 Task: In the Company adobe.com, Log SMS with description: 'Followed up via SMS with a lead who attended our recent webinar.'; Add date: '2 August, 2023', attach the document: Proposal.doc; Add contact from the company's contact and save. Logged in from softage.10@softage.net
Action: Mouse moved to (84, 72)
Screenshot: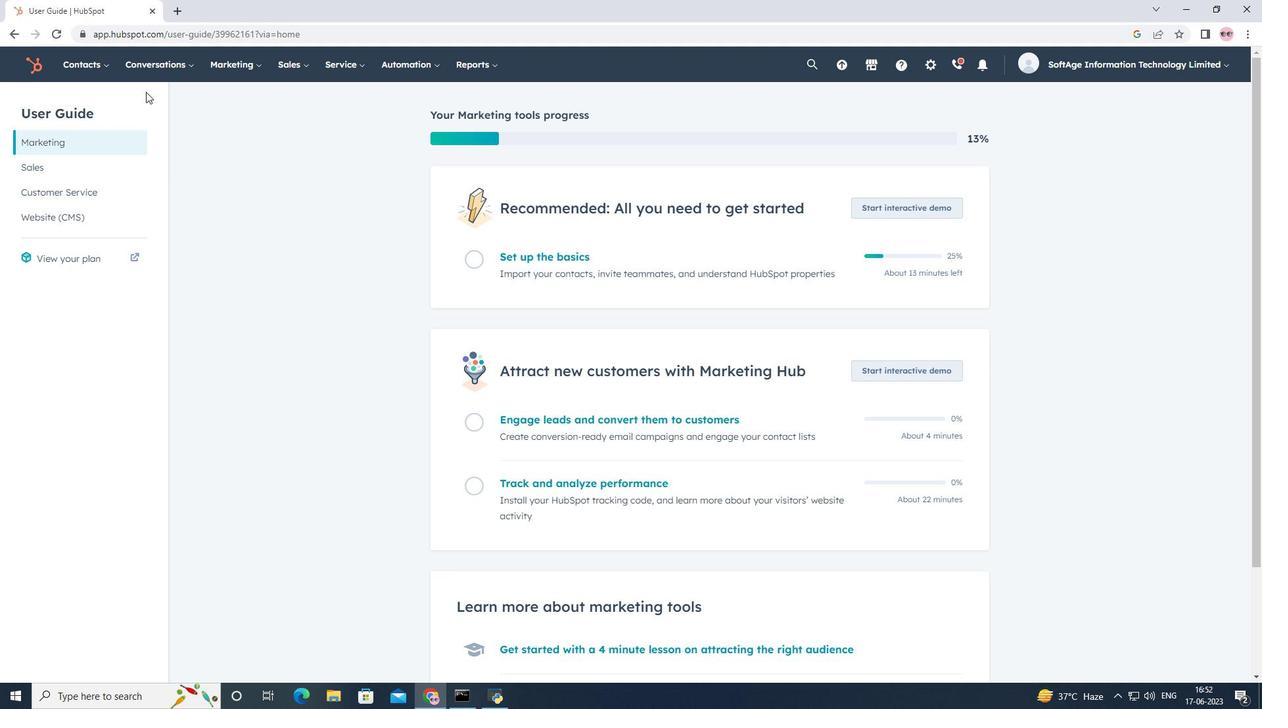 
Action: Mouse pressed left at (84, 72)
Screenshot: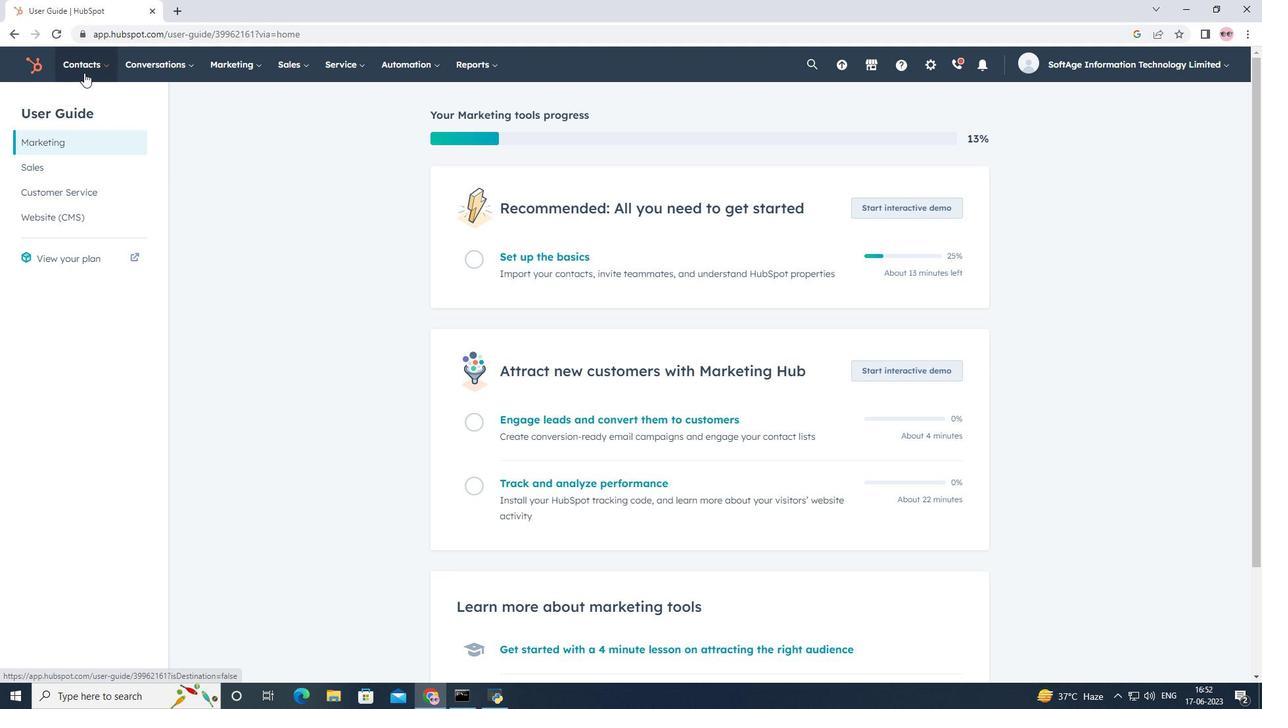 
Action: Mouse moved to (90, 121)
Screenshot: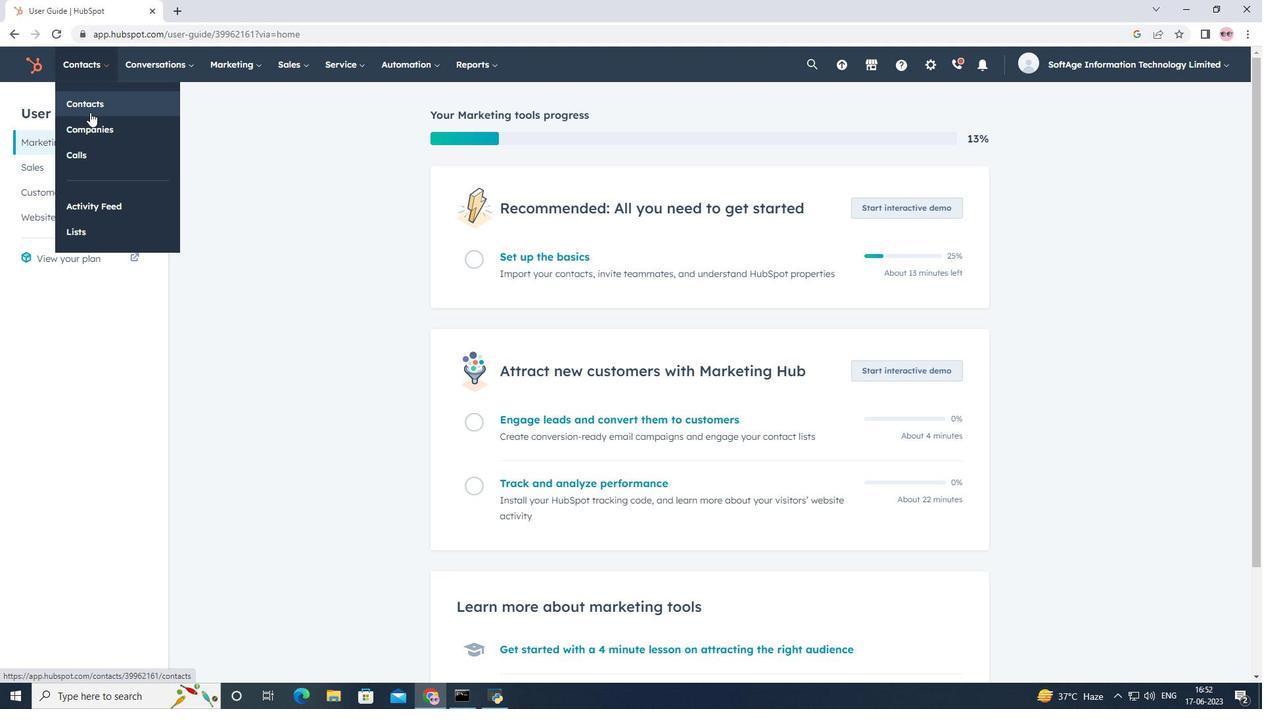 
Action: Mouse pressed left at (90, 121)
Screenshot: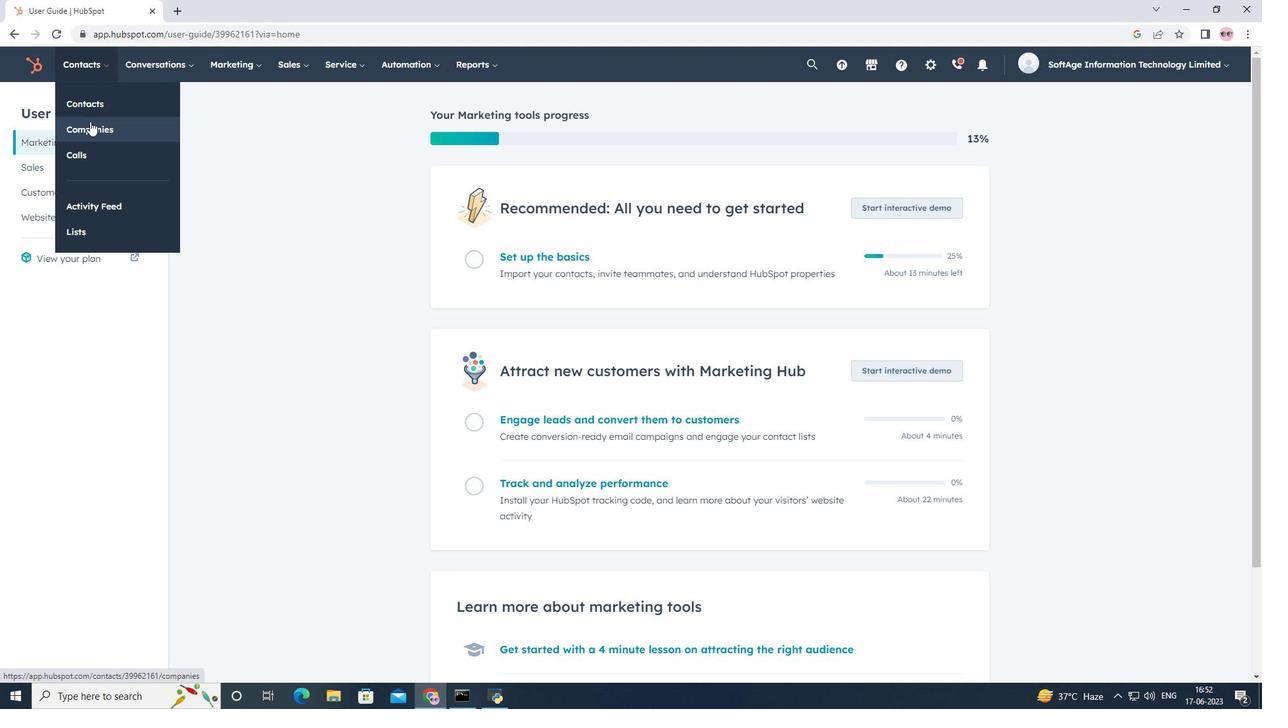 
Action: Mouse moved to (97, 216)
Screenshot: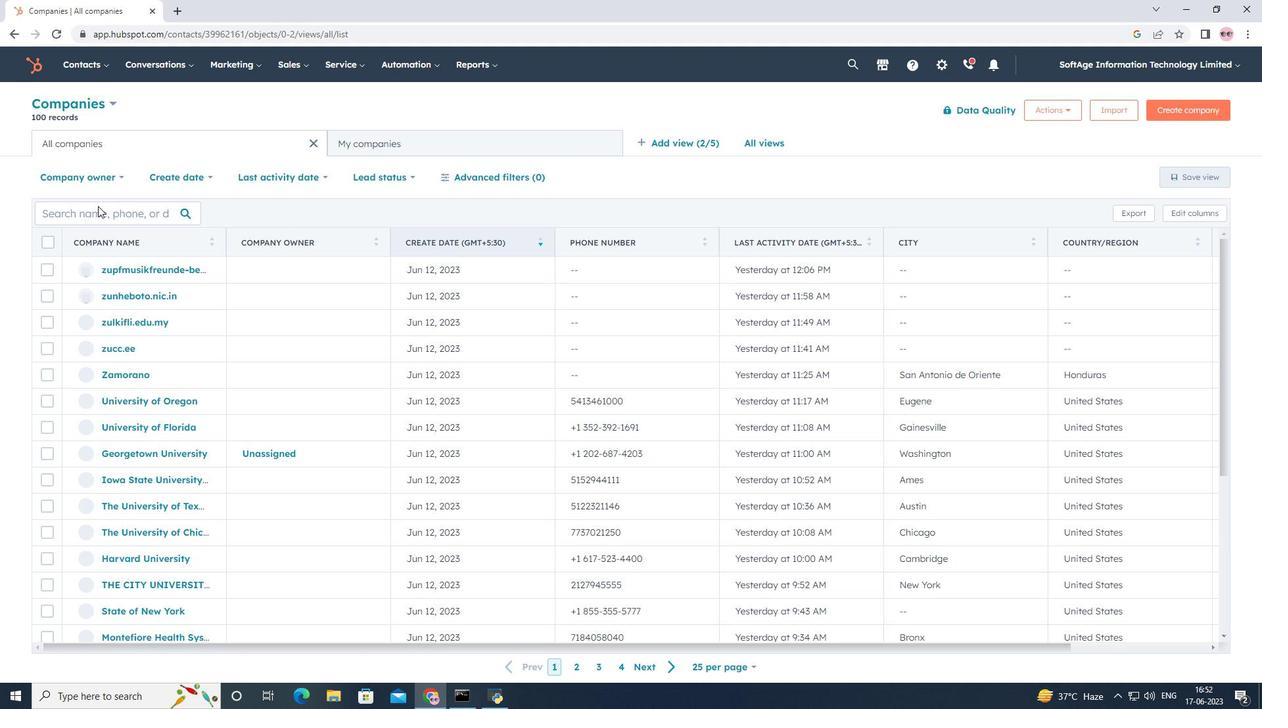 
Action: Mouse pressed left at (97, 216)
Screenshot: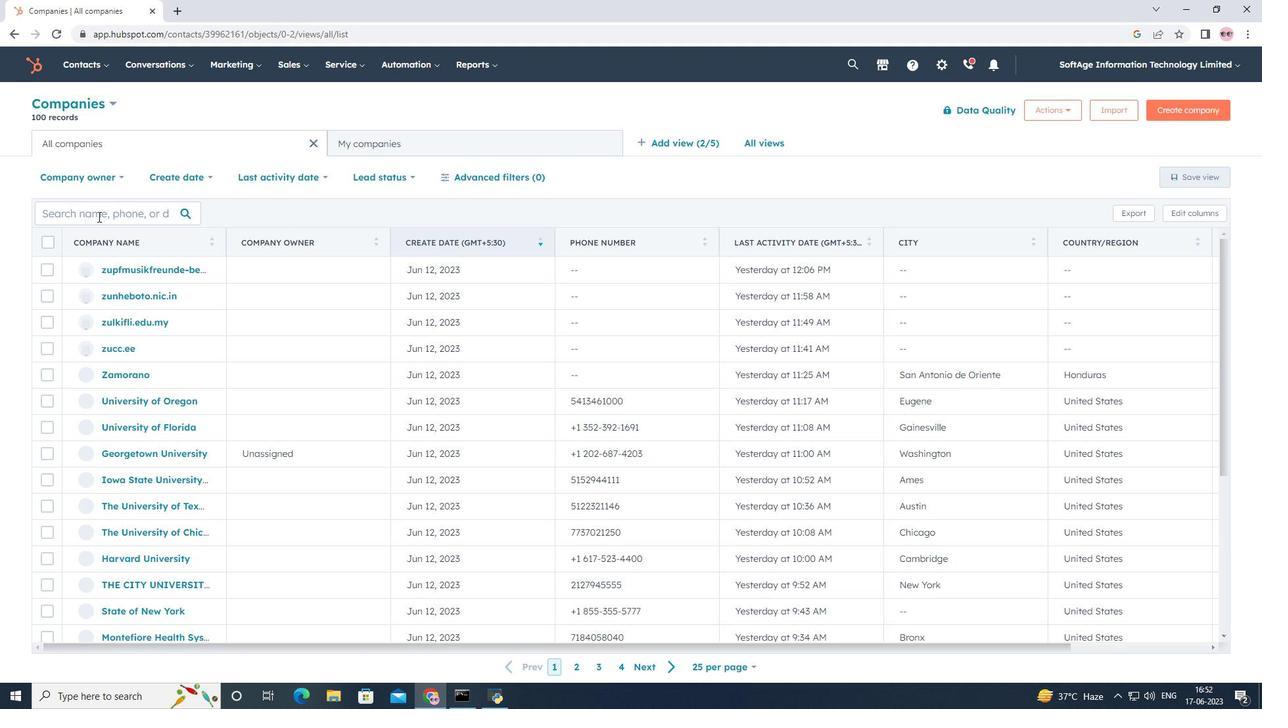
Action: Key pressed <Key.shift>A<Key.backspace>adobe.com
Screenshot: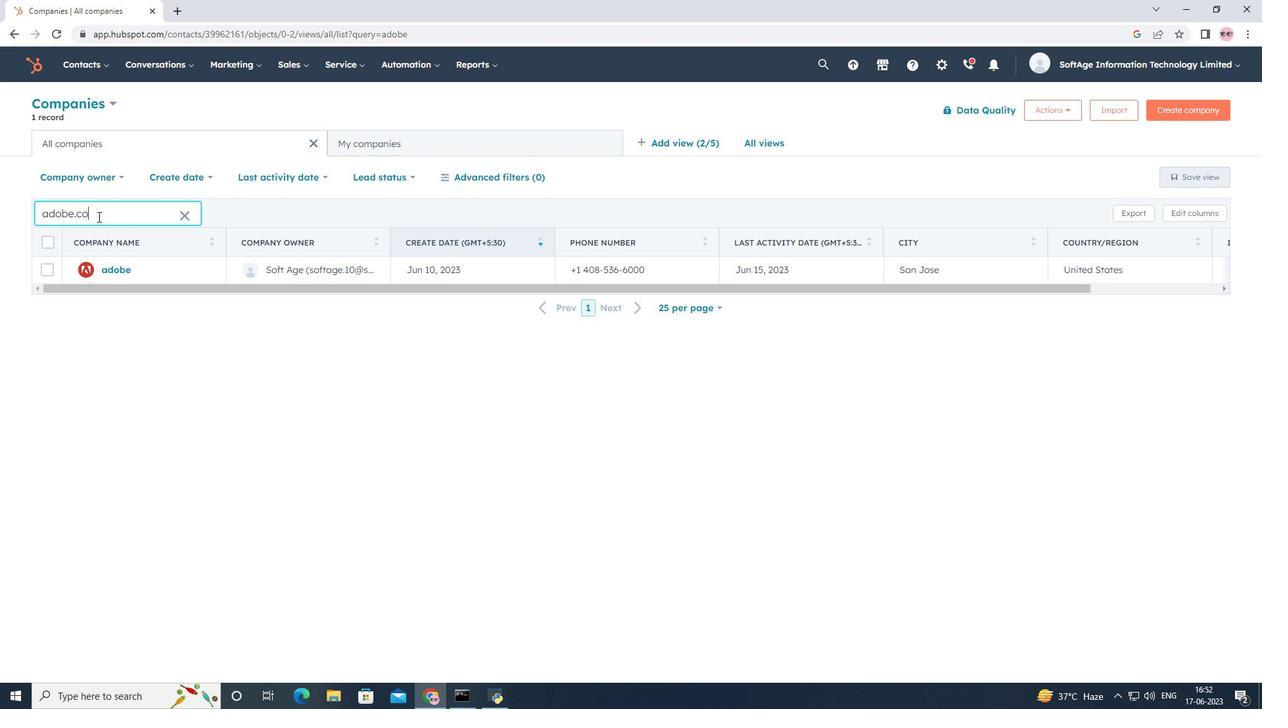 
Action: Mouse moved to (101, 275)
Screenshot: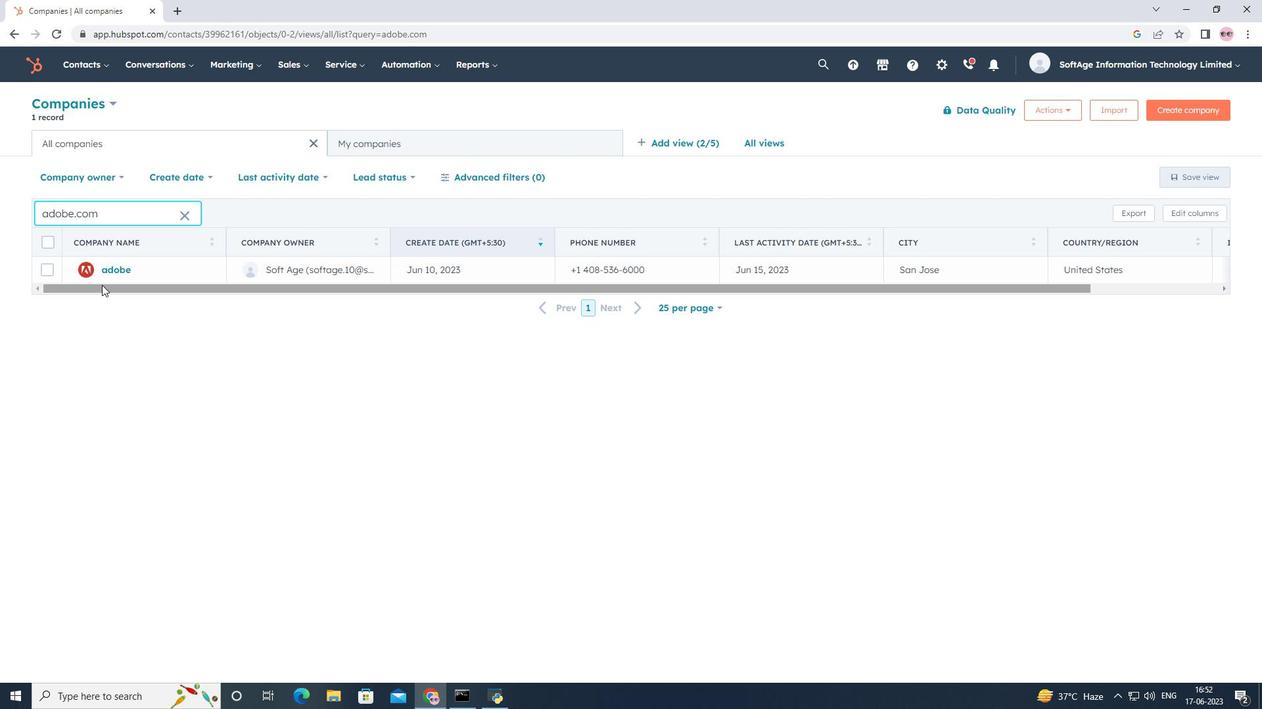 
Action: Mouse pressed left at (101, 275)
Screenshot: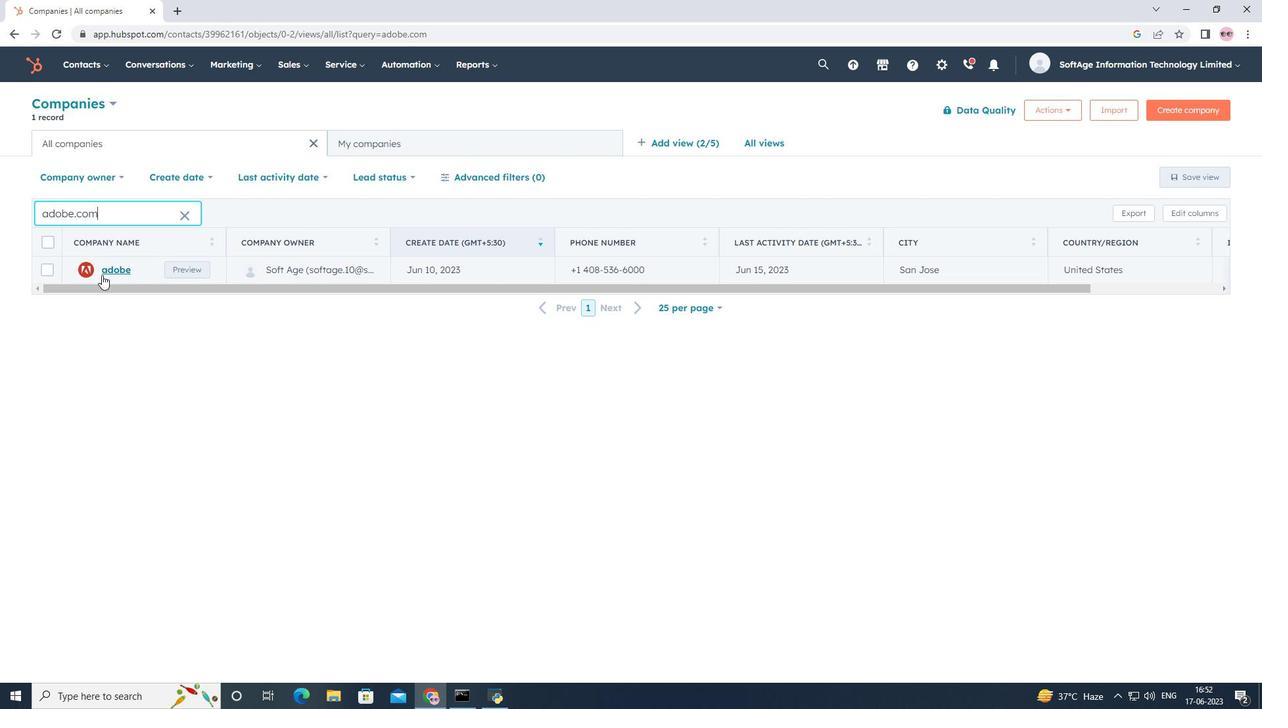 
Action: Mouse moved to (262, 220)
Screenshot: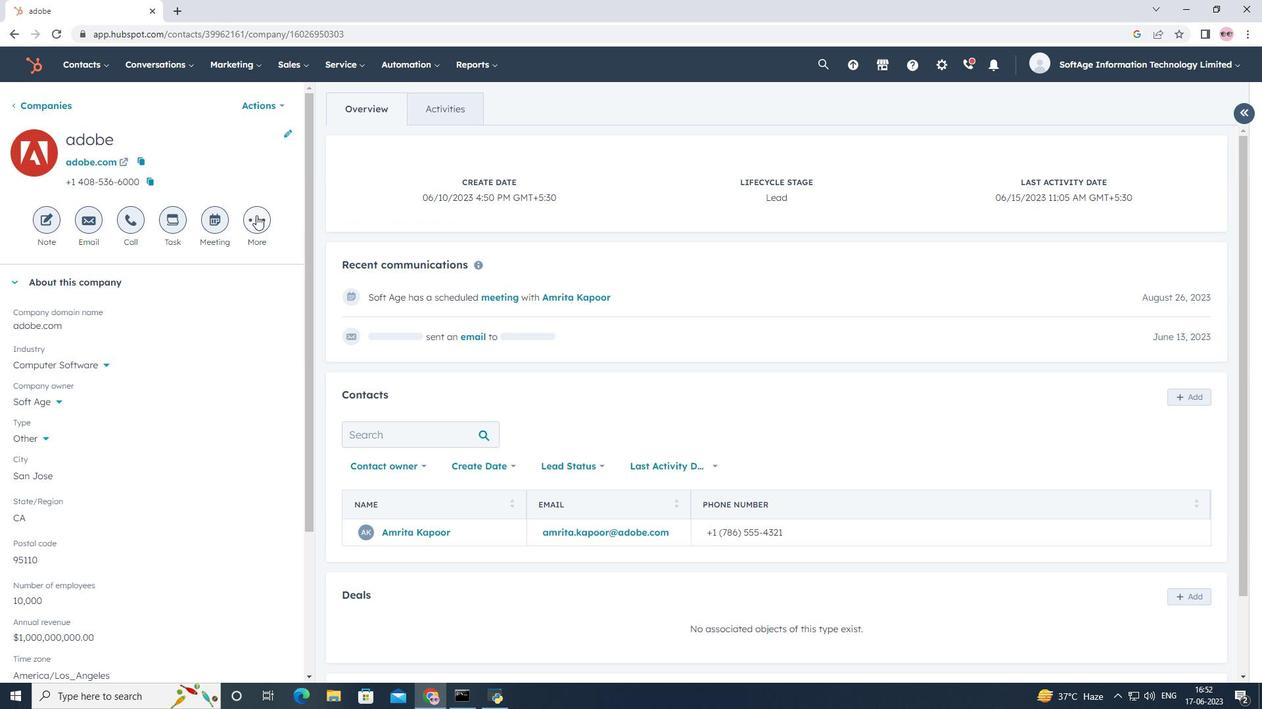 
Action: Mouse pressed left at (262, 220)
Screenshot: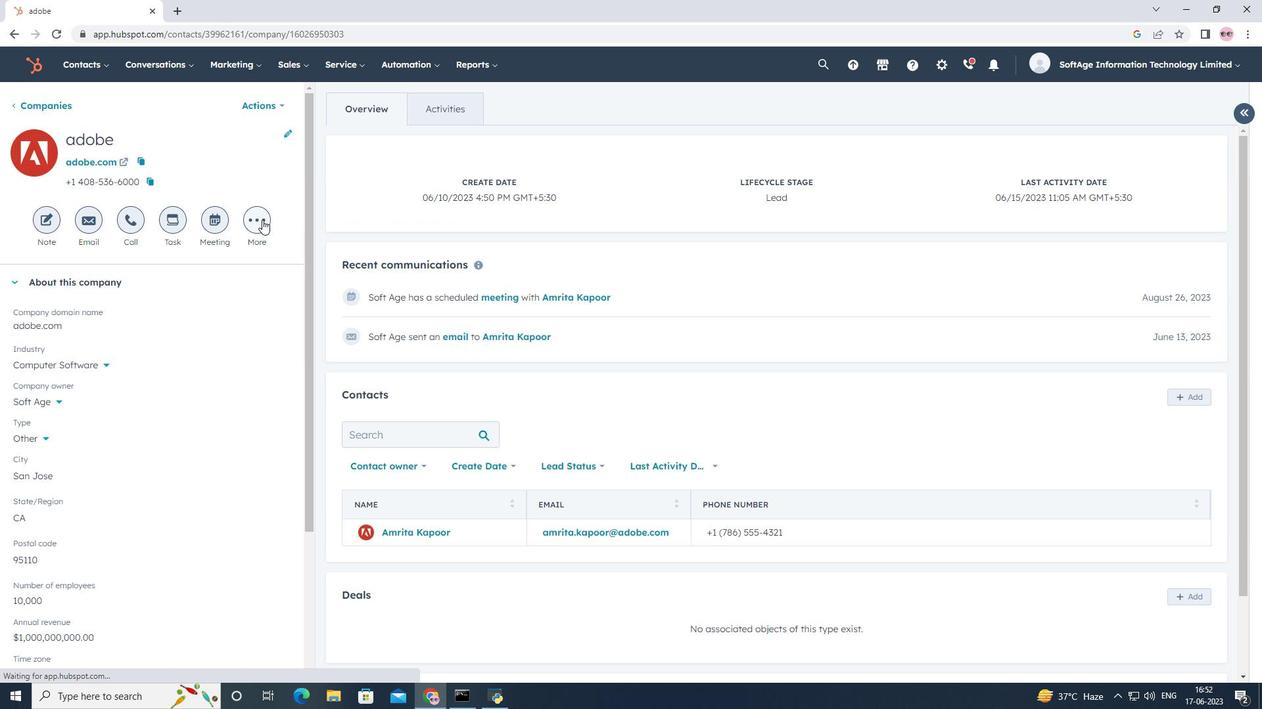 
Action: Mouse moved to (257, 251)
Screenshot: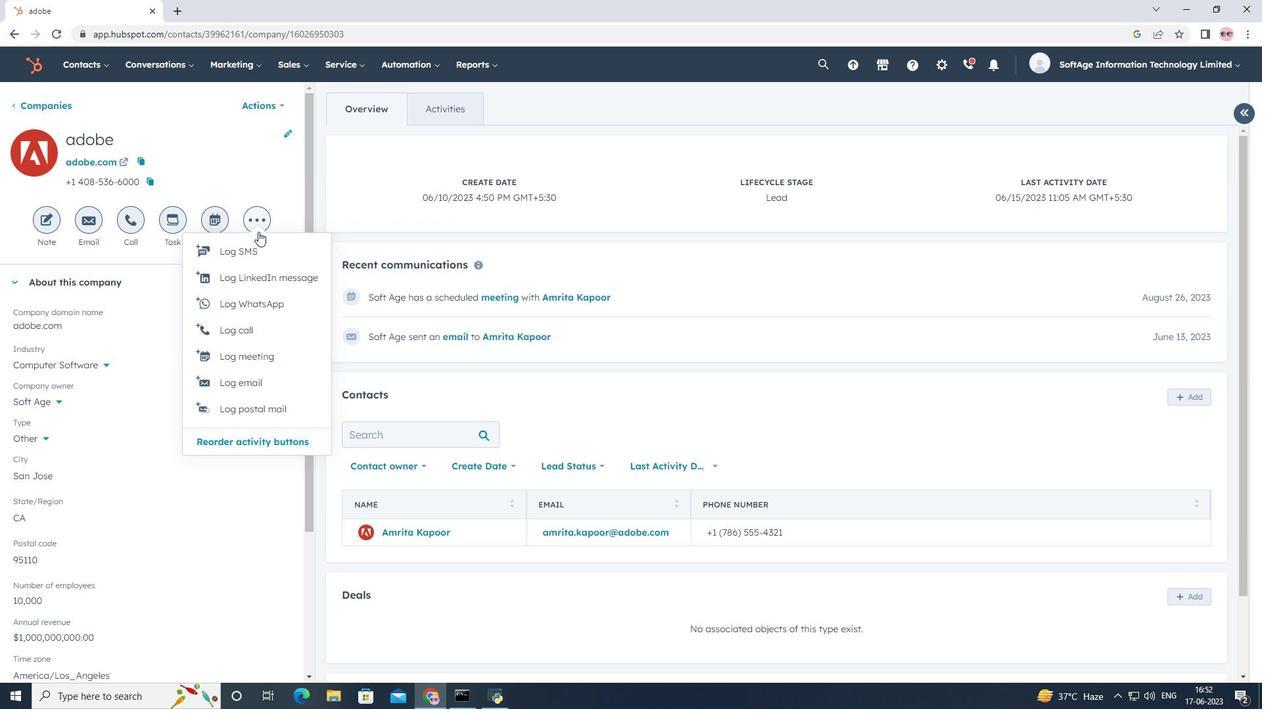 
Action: Mouse pressed left at (257, 251)
Screenshot: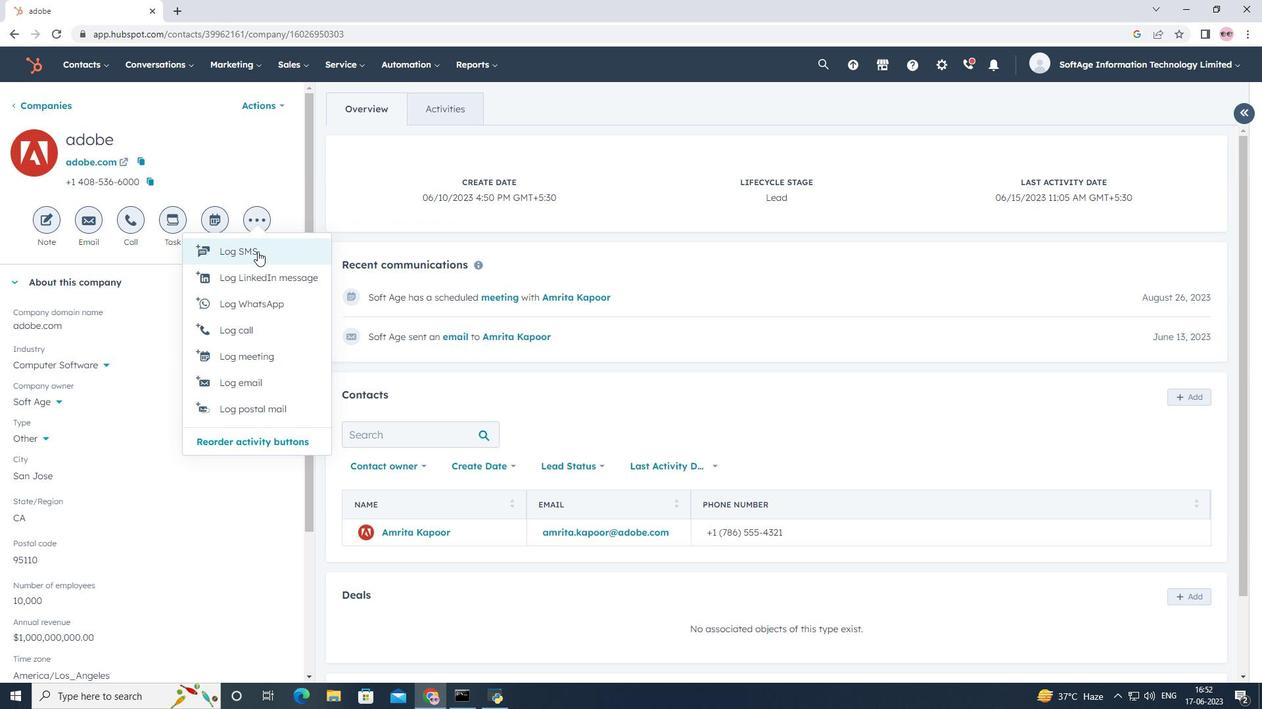 
Action: Mouse moved to (786, 501)
Screenshot: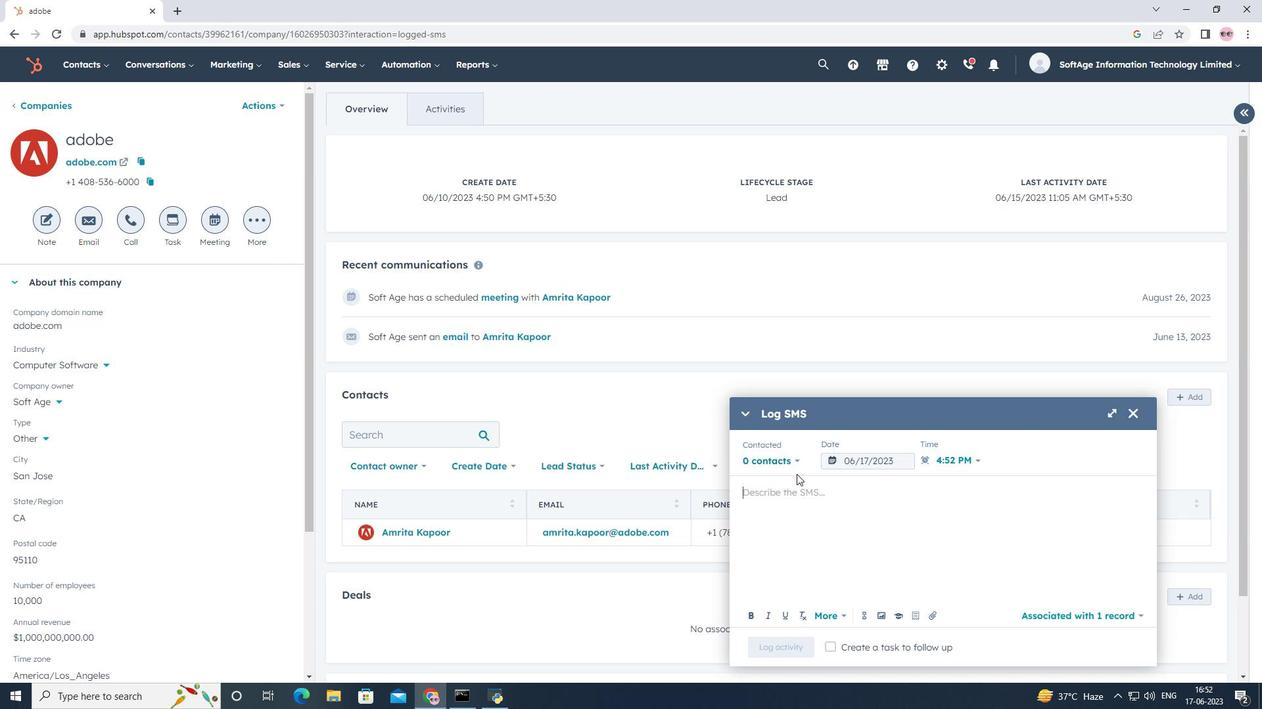 
Action: Mouse pressed left at (786, 501)
Screenshot: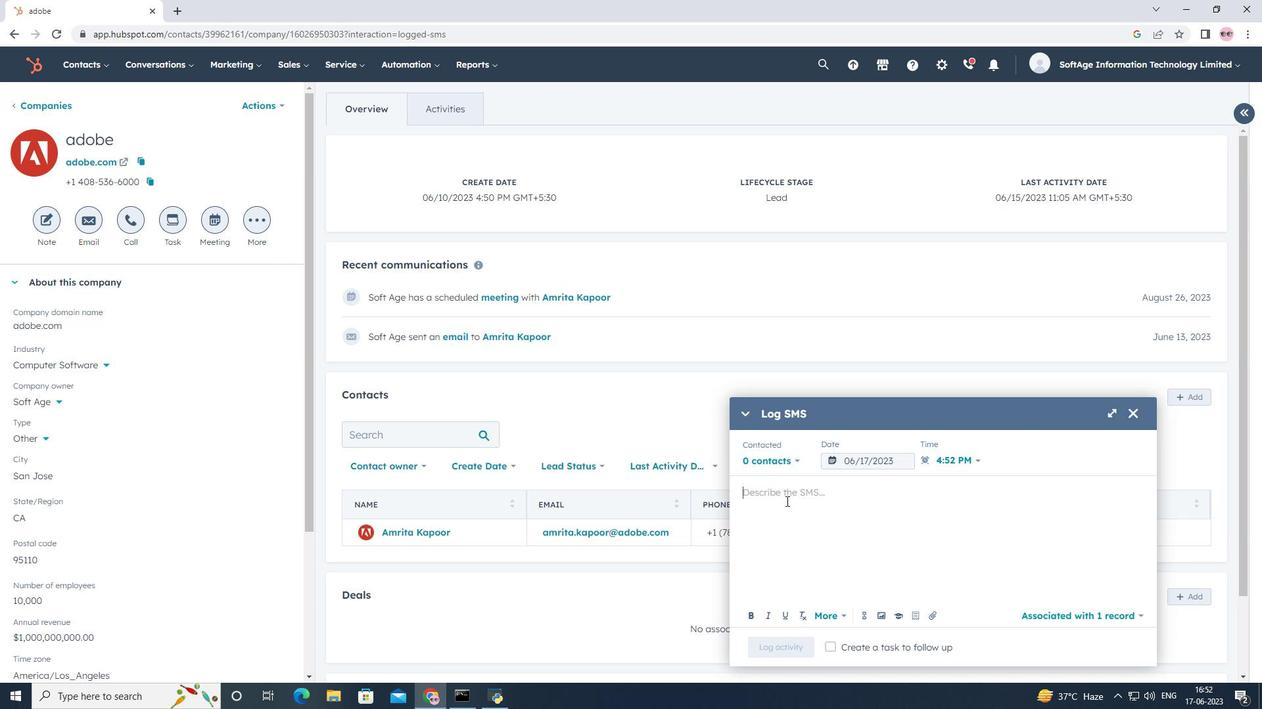 
Action: Key pressed <Key.shift><Key.shift><Key.shift><Key.shift><Key.shift><Key.shift><Key.shift><Key.shift><Key.shift><Key.shift><Key.shift><Key.shift><Key.shift><Key.shift><Key.shift><Key.shift><Key.shift>Fp<Key.backspace>ollowed<Key.space>up<Key.space>via<Key.space><Key.shift>Sm<Key.backspace><Key.shift><Key.shift><Key.shift><Key.shift><Key.shift><Key.shift><Key.shift><Key.shift>MS<Key.space>wth<Key.backspace><Key.backspace><Key.backspace>with<Key.space>a<Key.space>lead<Key.space>who<Key.space>attended<Key.space>our<Key.space>recent<Key.space>webinar.
Screenshot: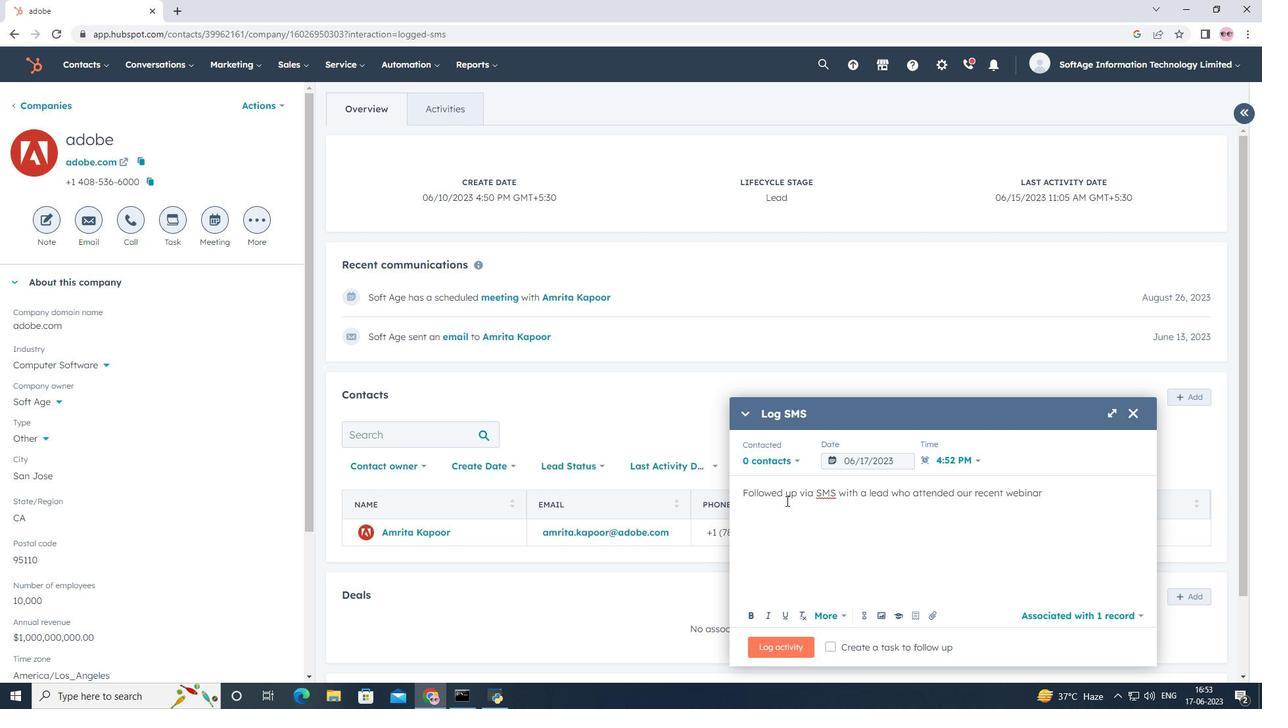 
Action: Mouse moved to (886, 459)
Screenshot: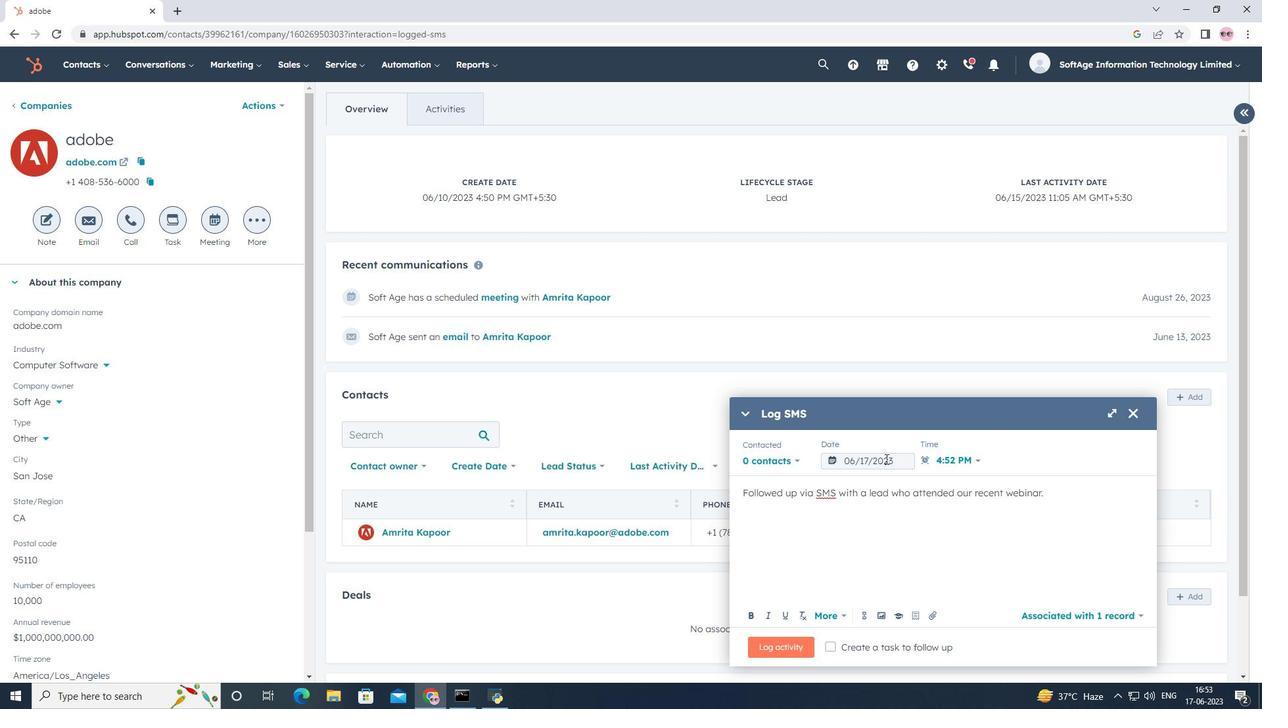 
Action: Mouse pressed left at (886, 459)
Screenshot: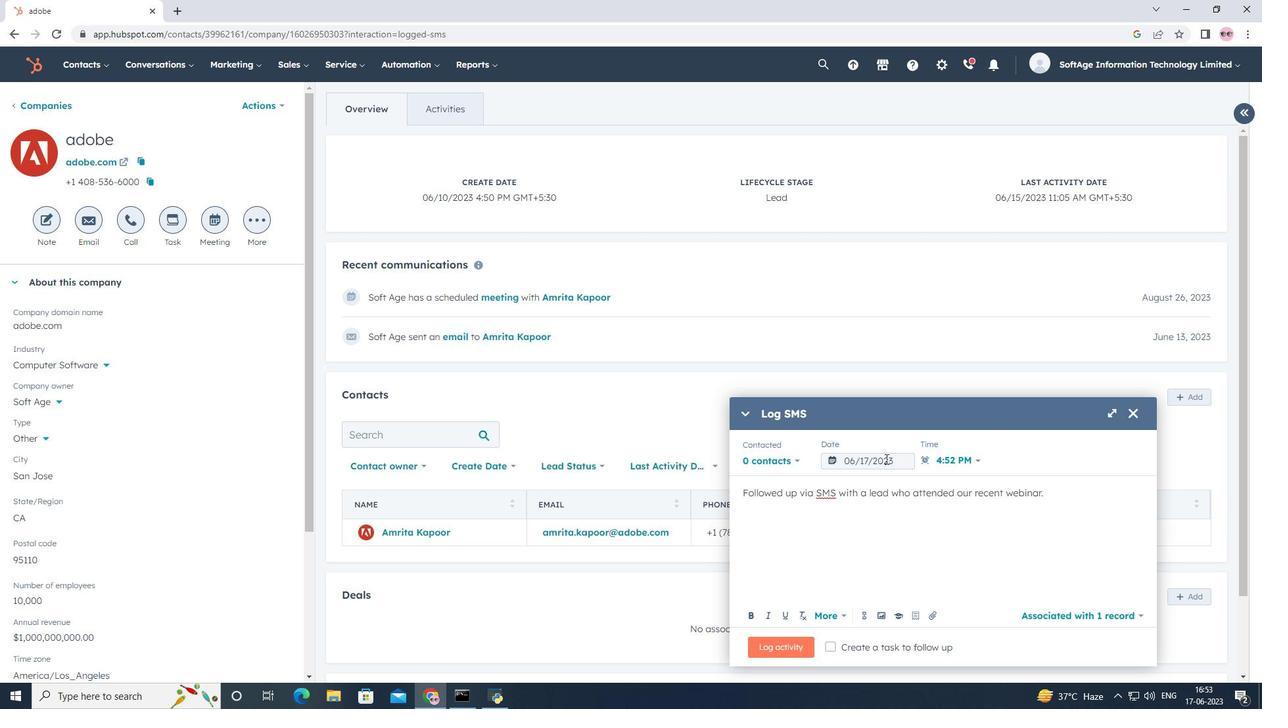
Action: Mouse moved to (989, 251)
Screenshot: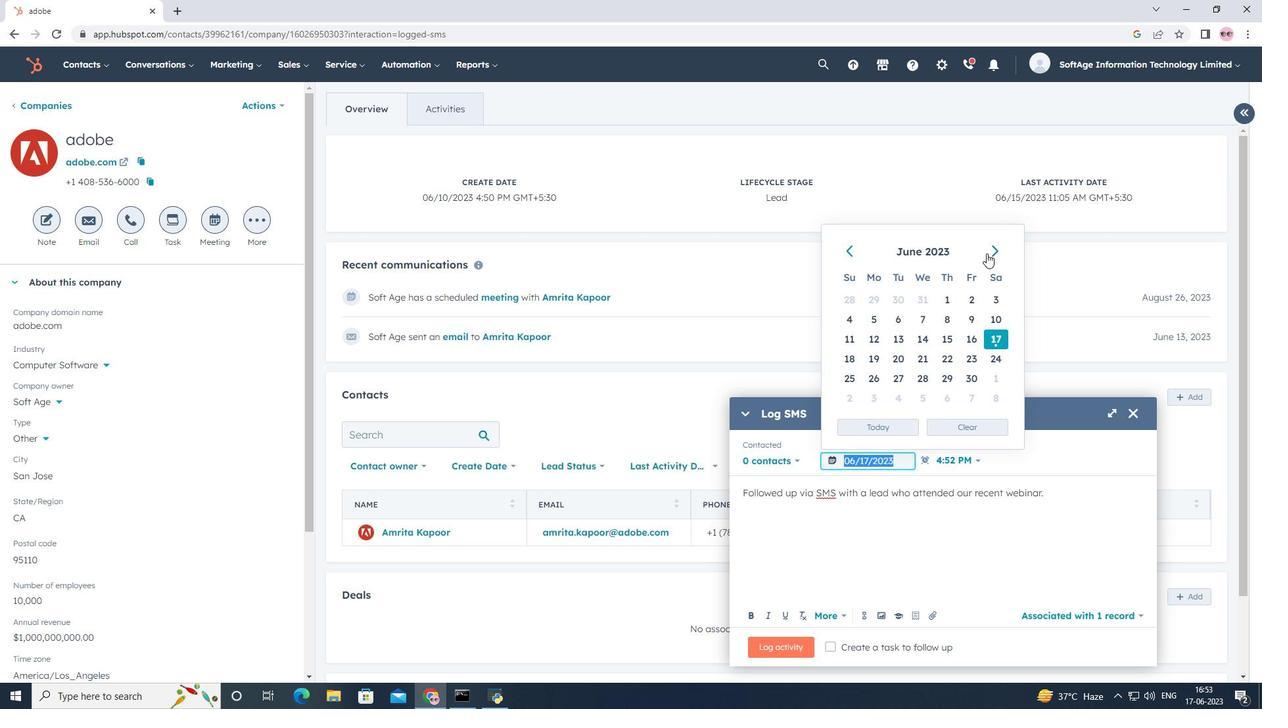 
Action: Mouse pressed left at (989, 251)
Screenshot: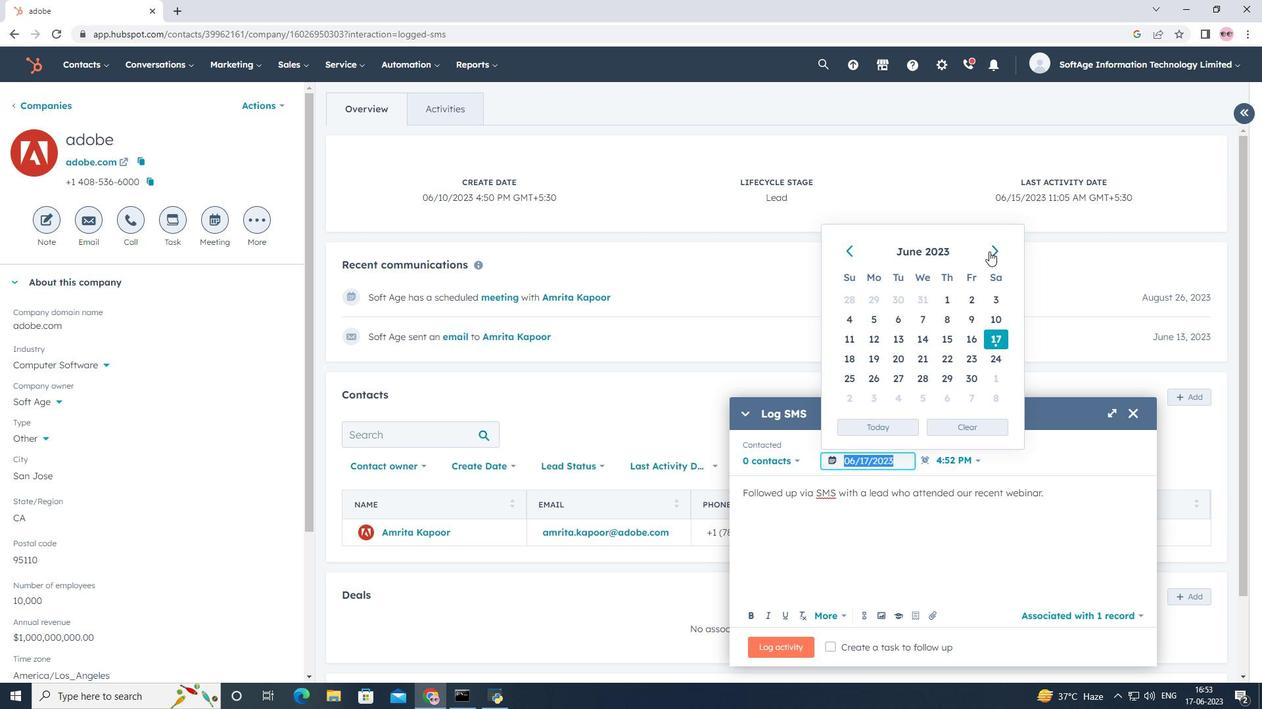 
Action: Mouse pressed left at (989, 251)
Screenshot: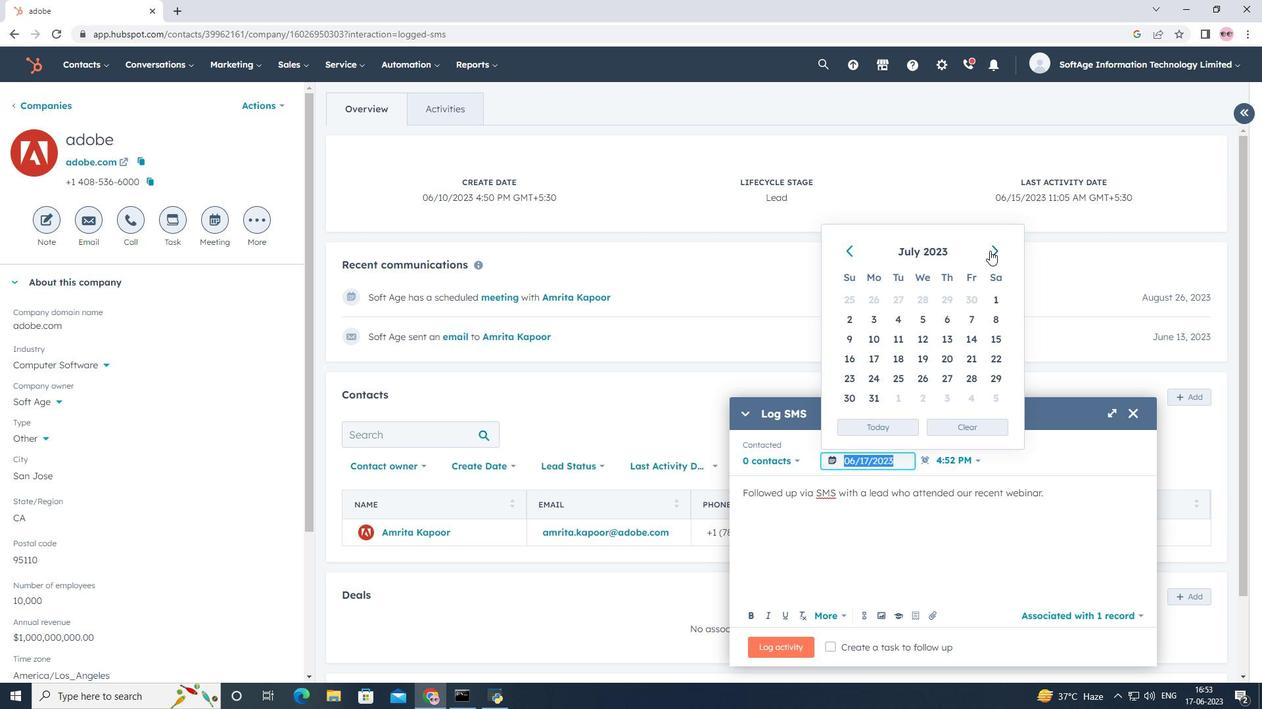 
Action: Mouse moved to (917, 297)
Screenshot: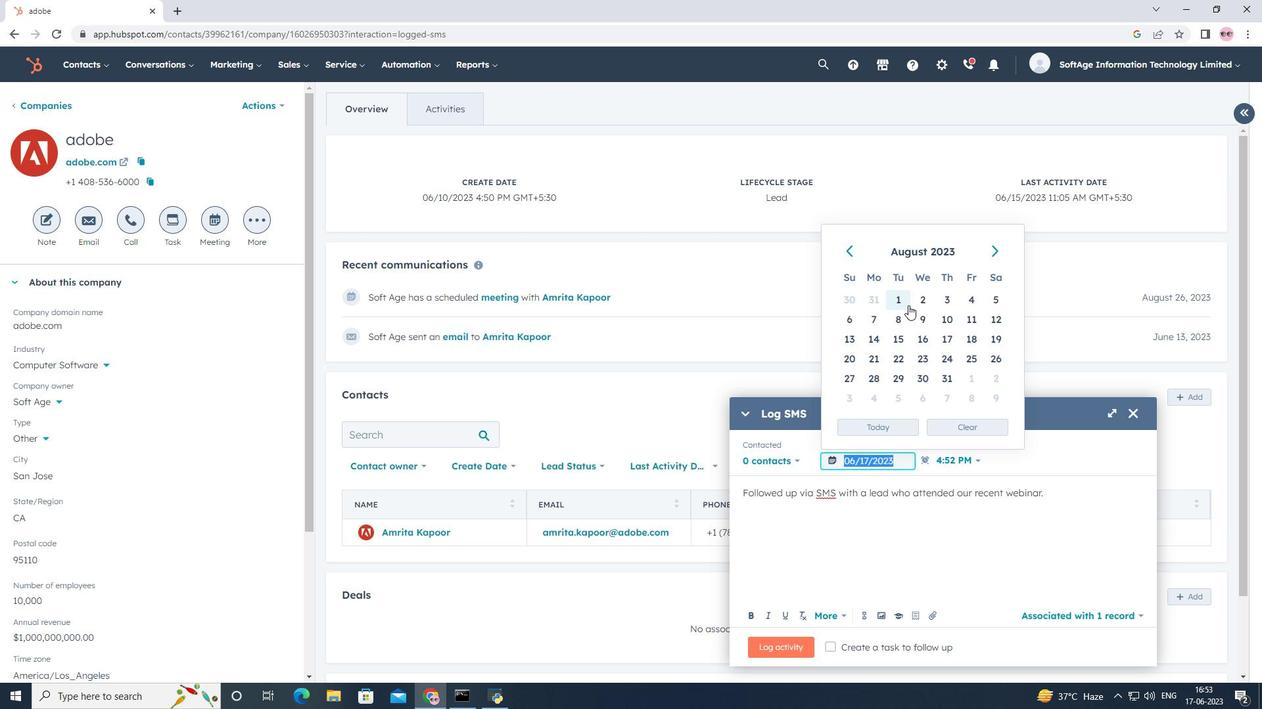 
Action: Mouse pressed left at (917, 297)
Screenshot: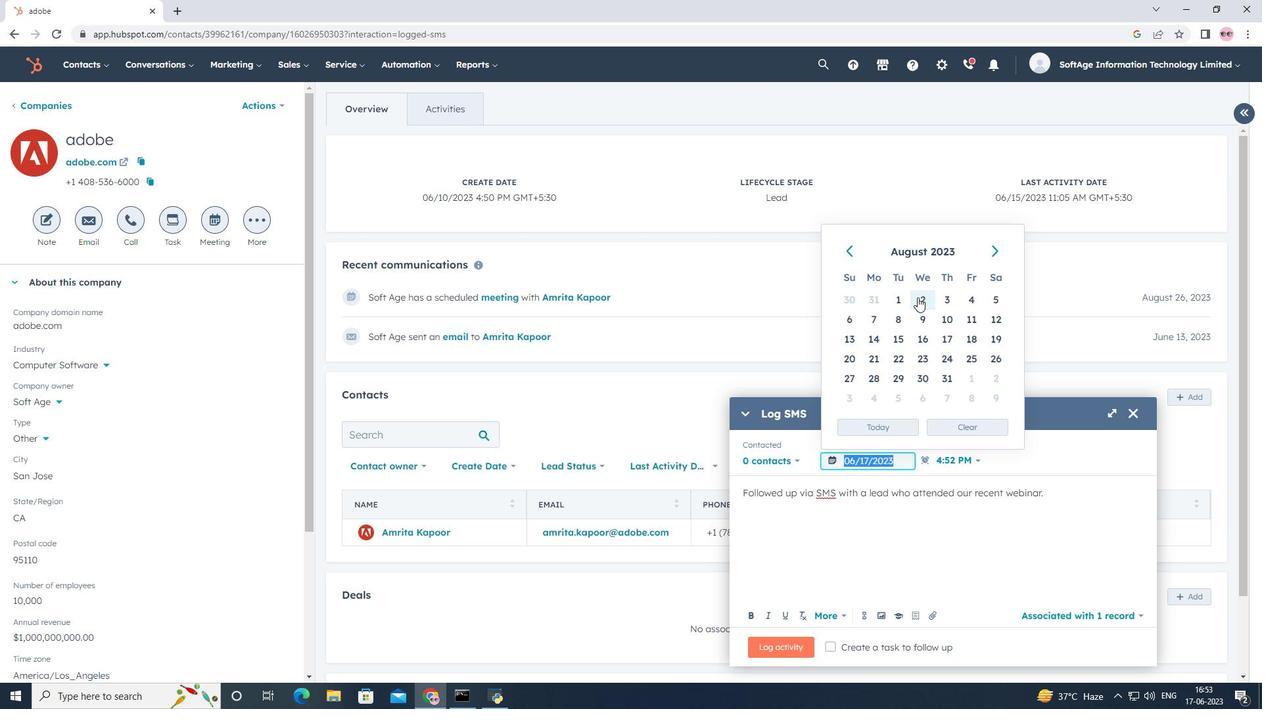 
Action: Mouse moved to (933, 616)
Screenshot: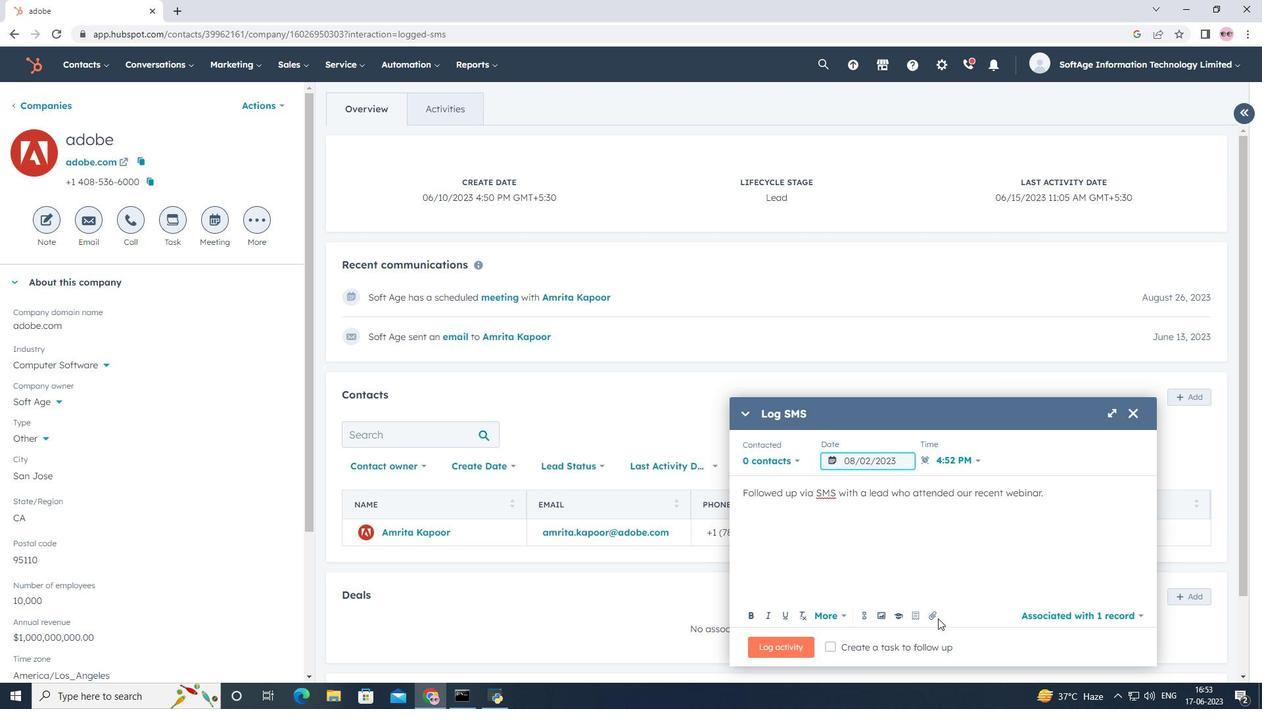 
Action: Mouse pressed left at (933, 616)
Screenshot: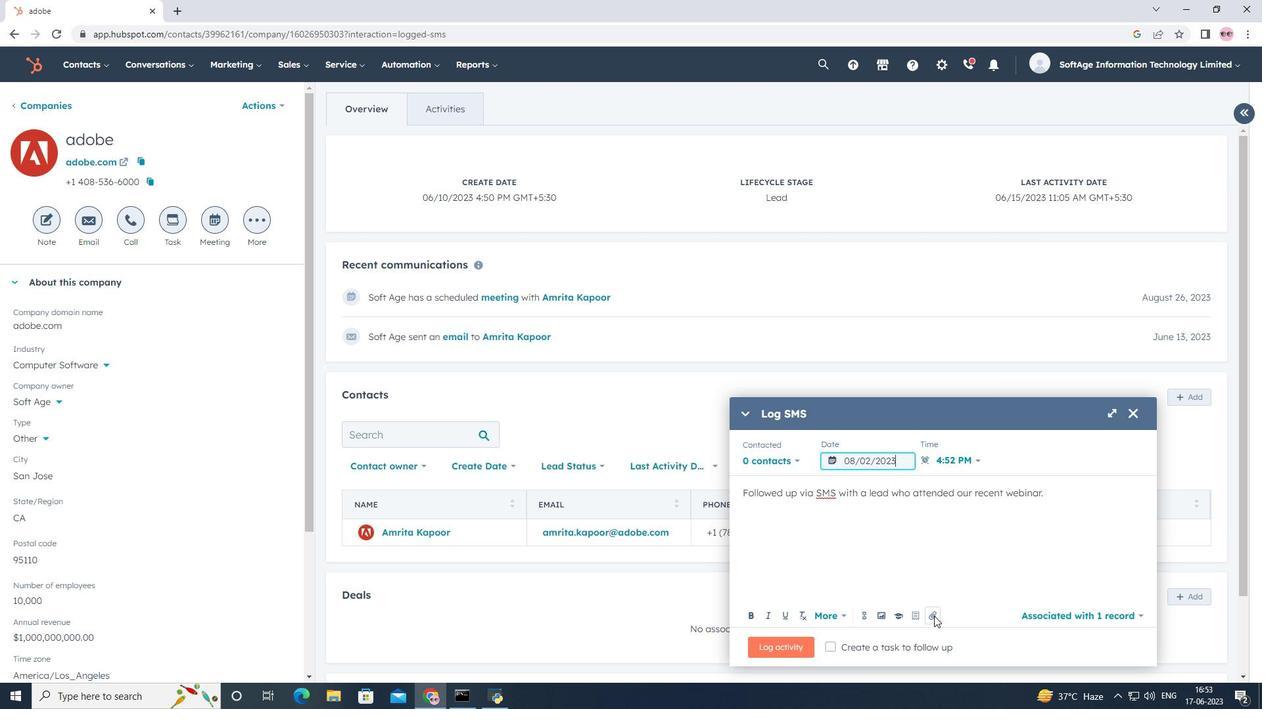 
Action: Mouse moved to (911, 573)
Screenshot: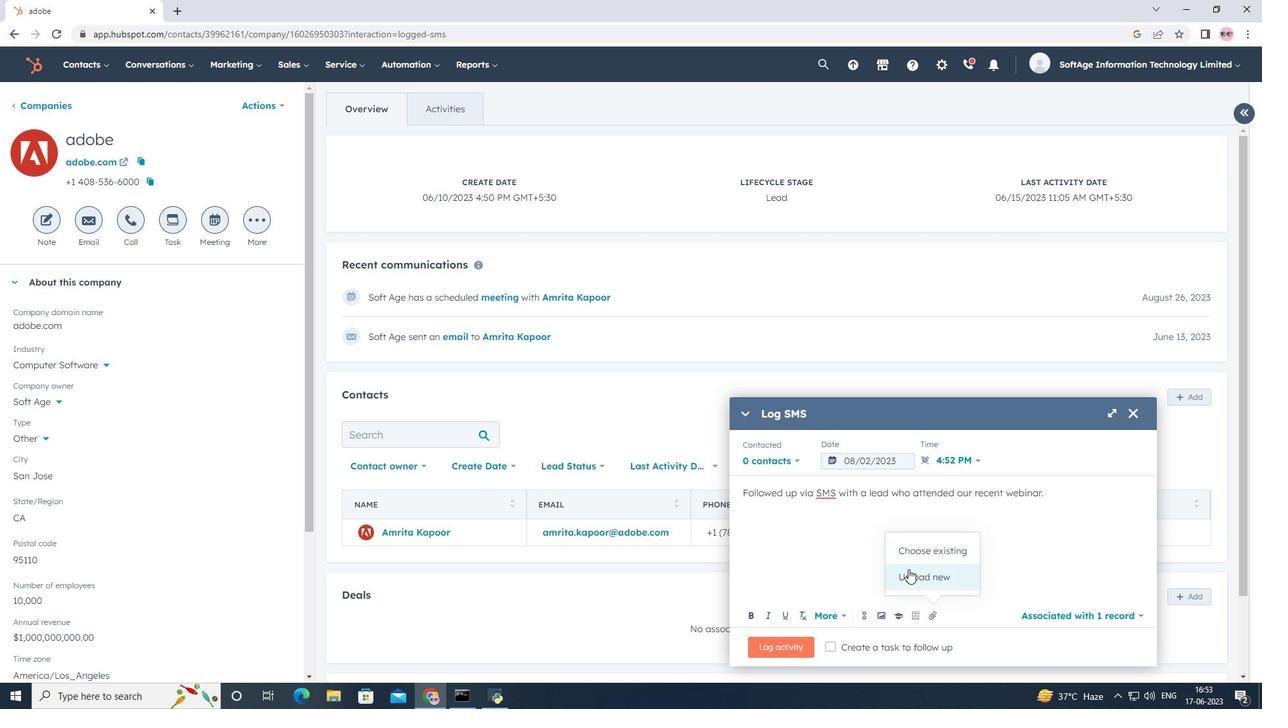 
Action: Mouse pressed left at (911, 573)
Screenshot: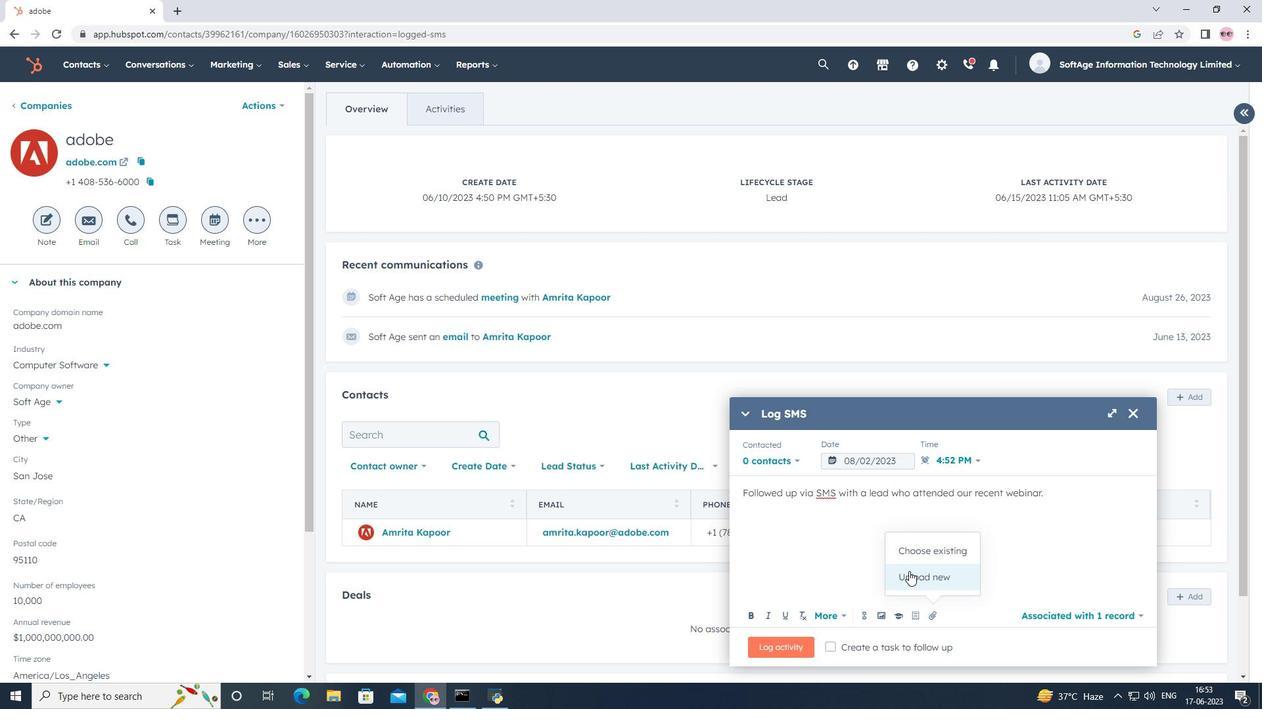 
Action: Mouse moved to (159, 111)
Screenshot: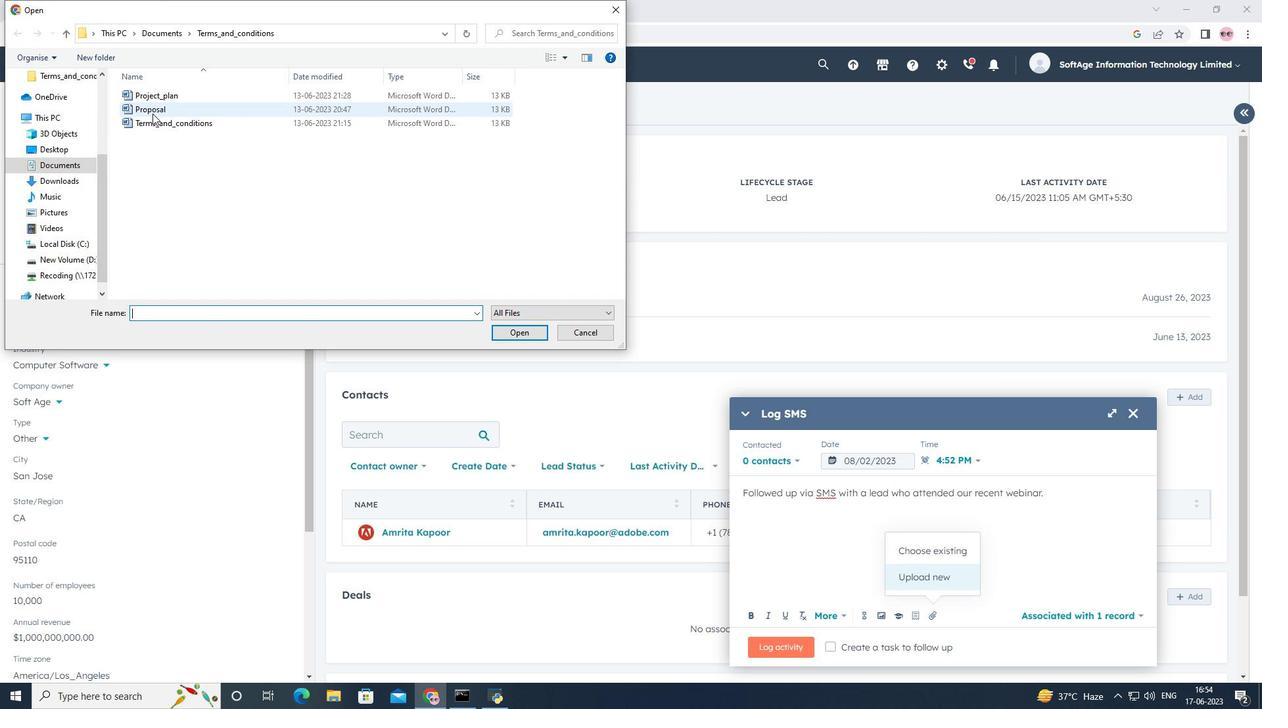 
Action: Mouse pressed left at (159, 111)
Screenshot: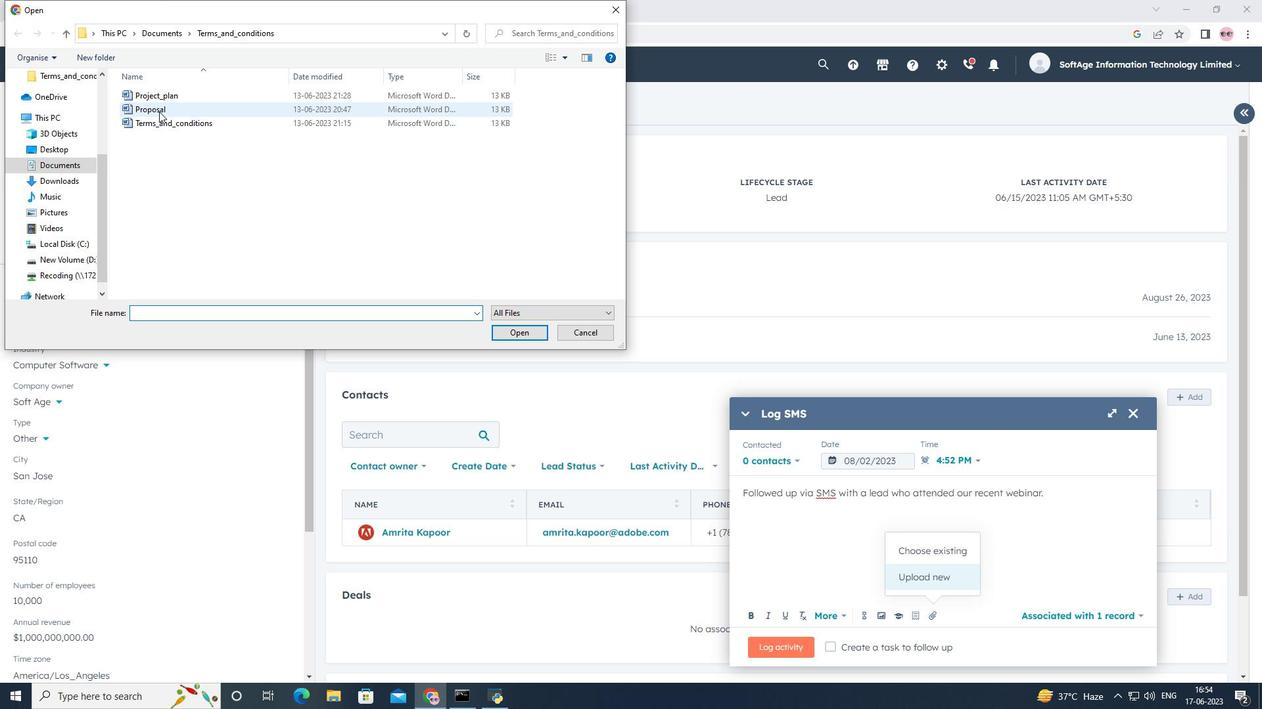 
Action: Mouse moved to (522, 335)
Screenshot: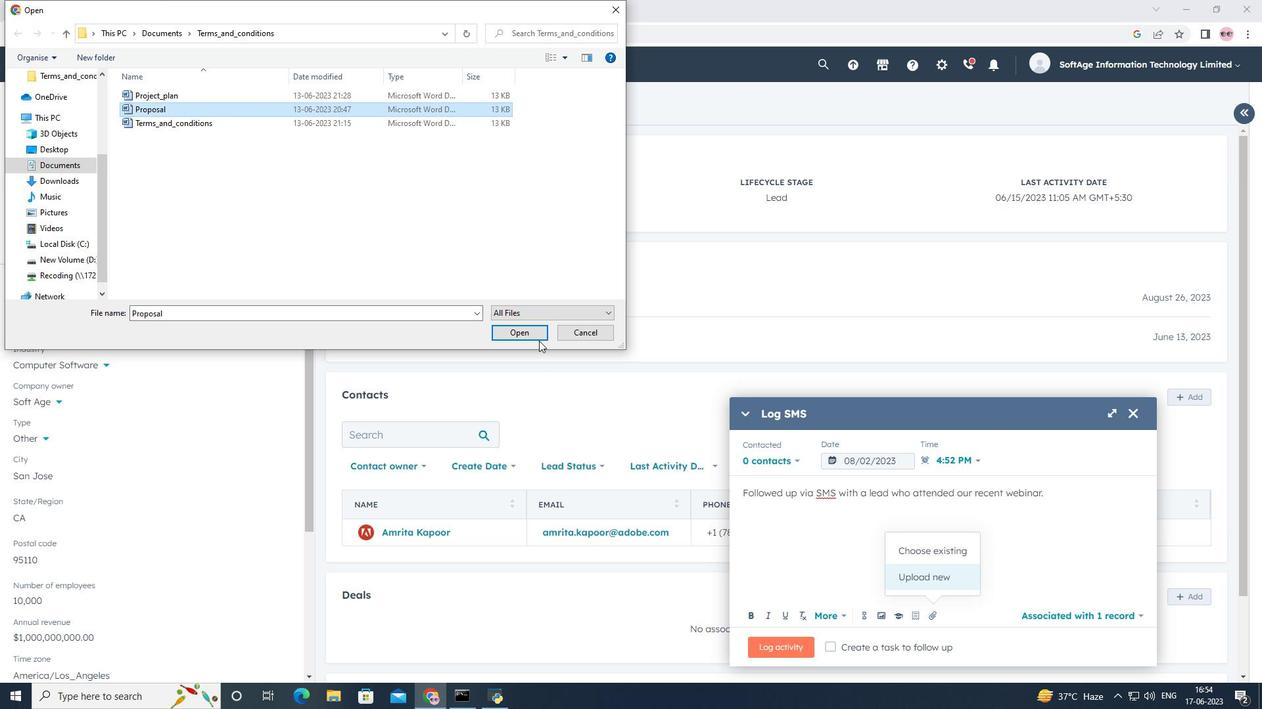 
Action: Mouse pressed left at (522, 335)
Screenshot: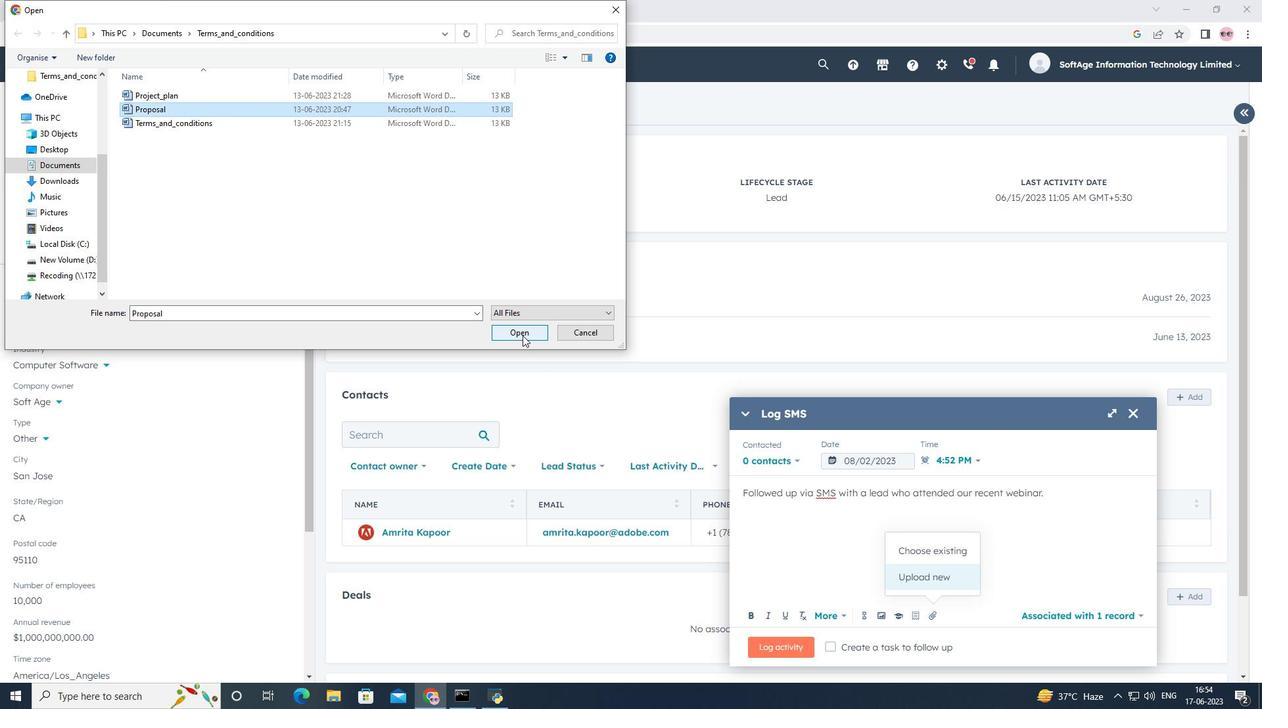 
Action: Mouse moved to (793, 460)
Screenshot: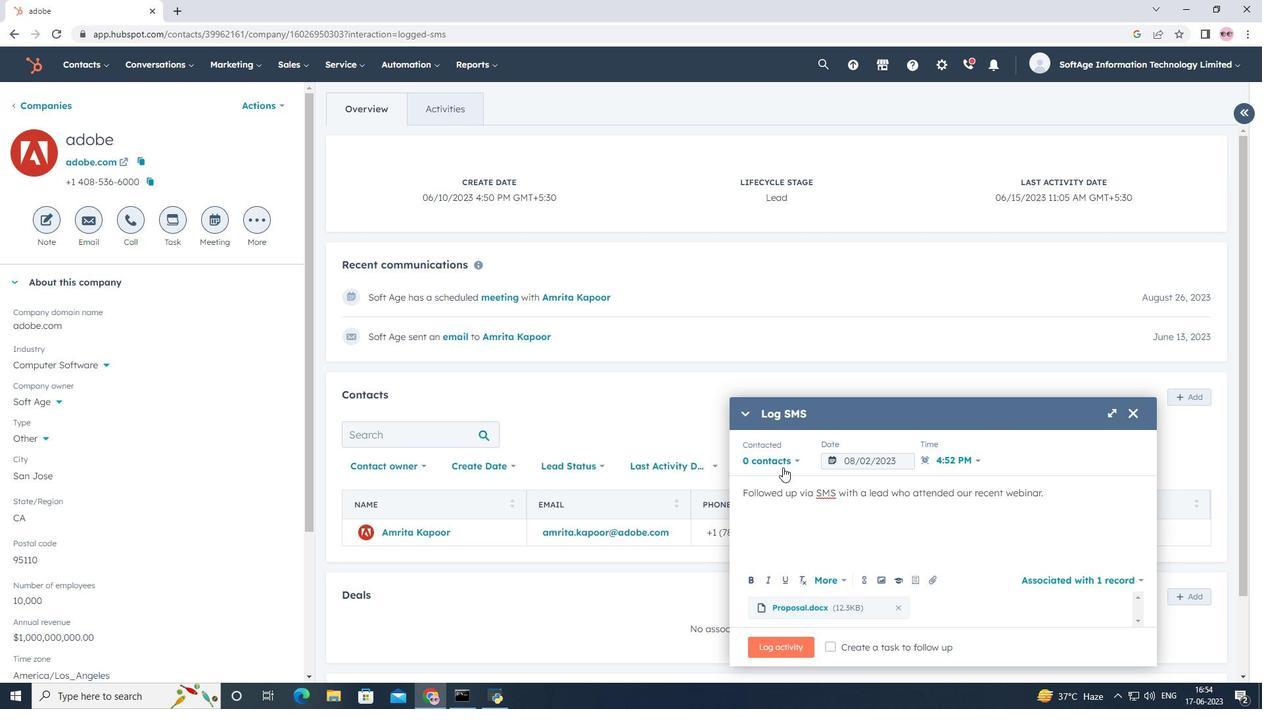 
Action: Mouse pressed left at (793, 460)
Screenshot: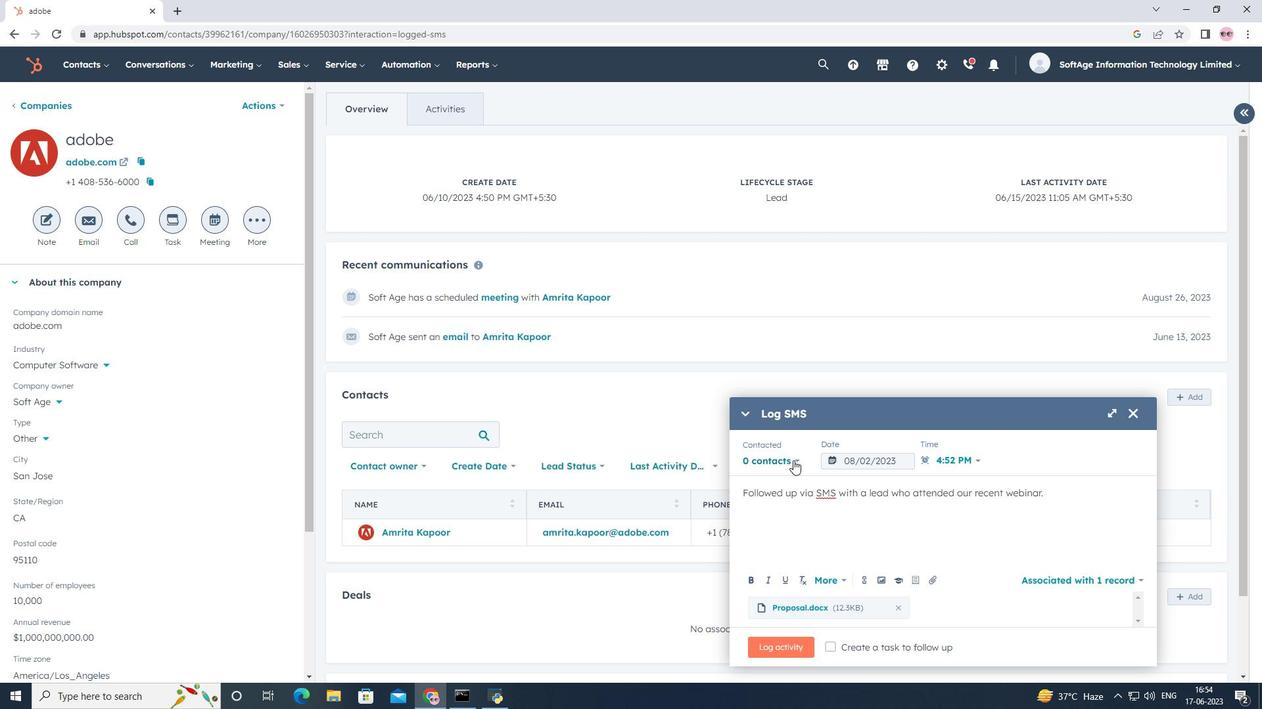 
Action: Mouse moved to (753, 532)
Screenshot: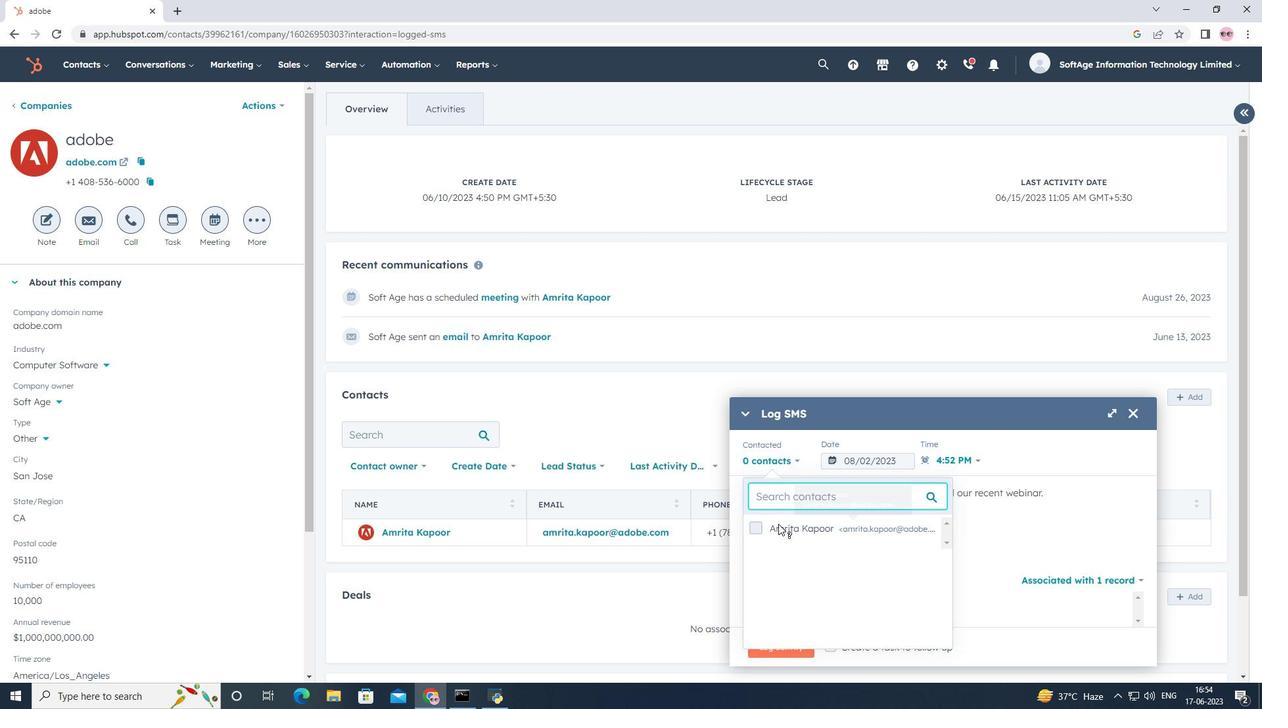 
Action: Mouse pressed left at (753, 532)
Screenshot: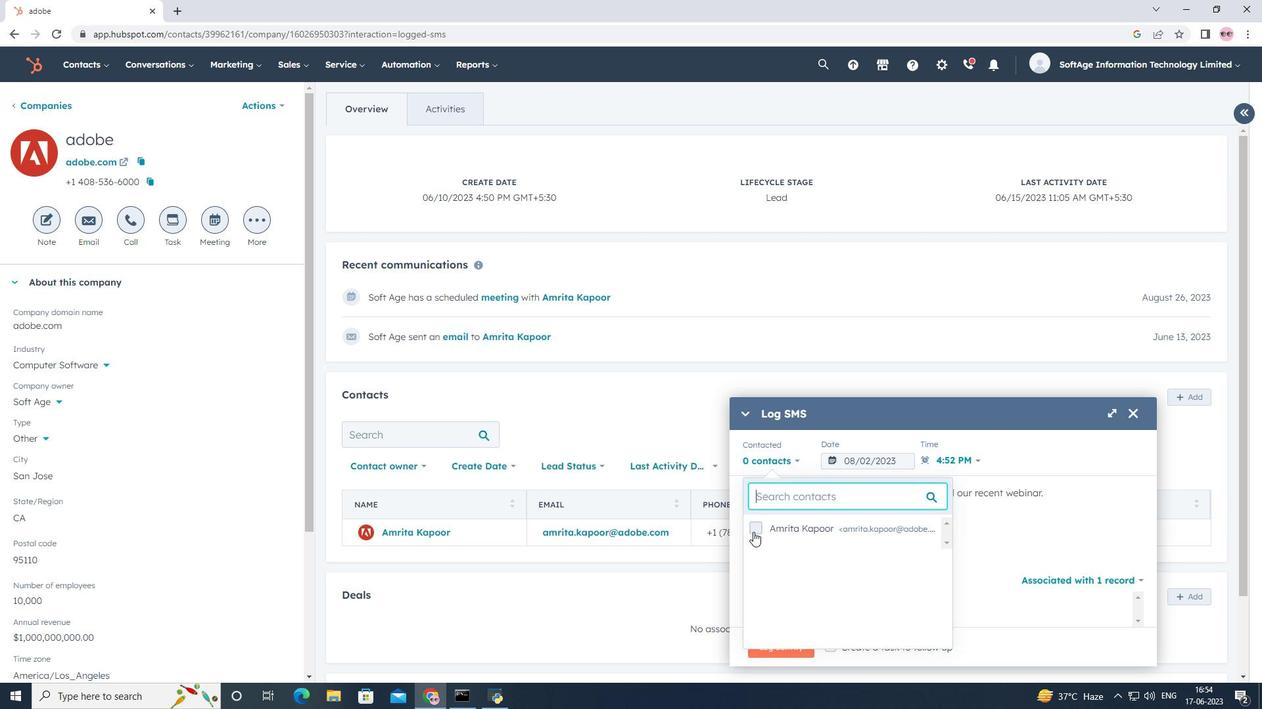 
Action: Mouse moved to (995, 550)
Screenshot: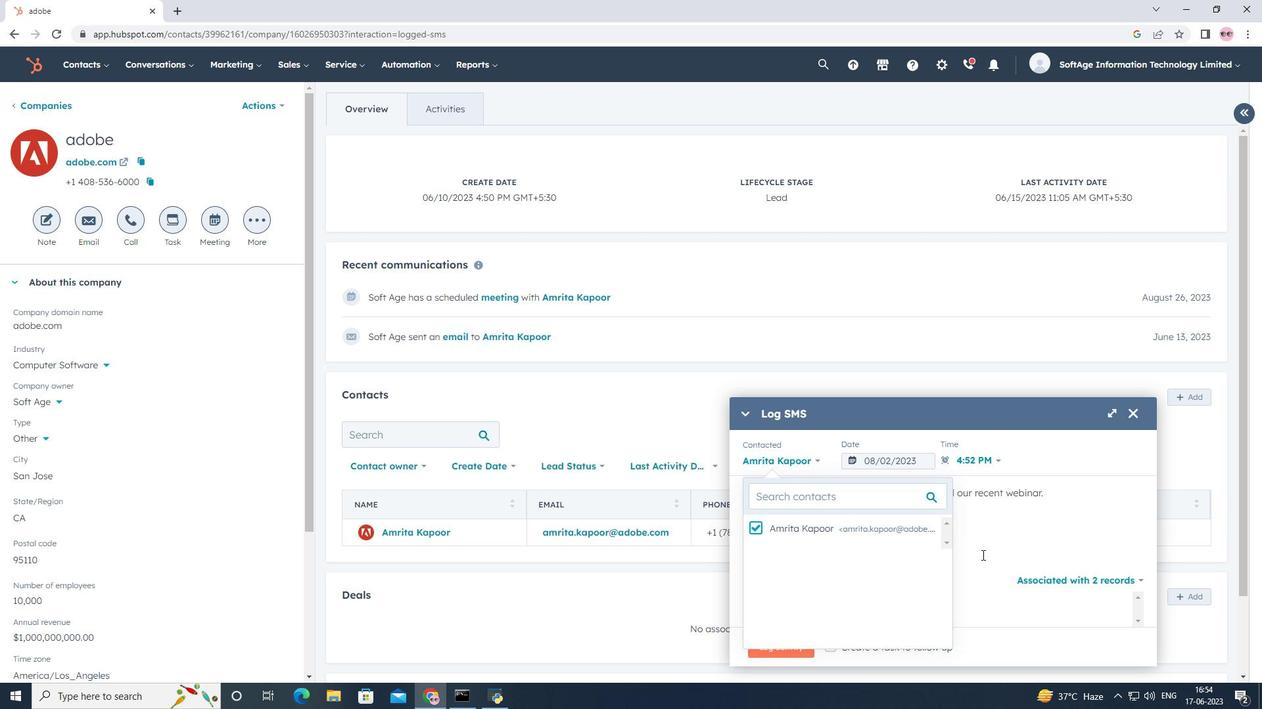 
Action: Mouse pressed left at (995, 550)
Screenshot: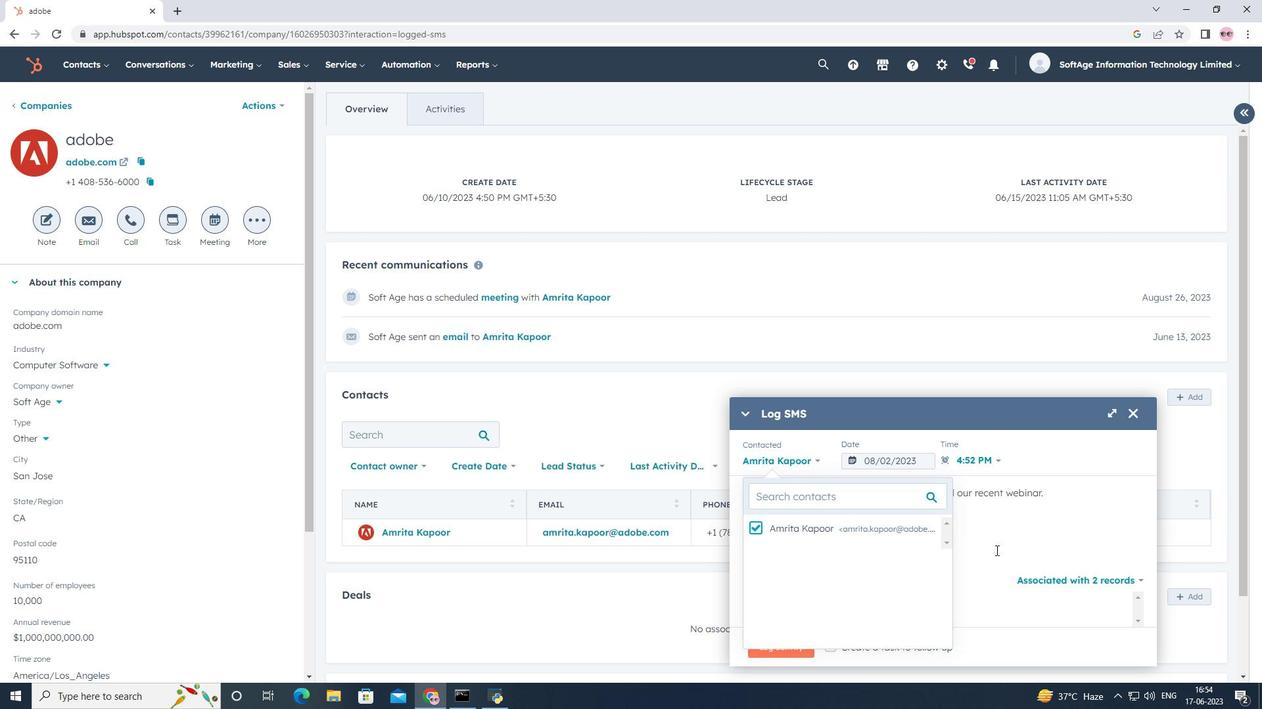 
Action: Mouse moved to (769, 648)
Screenshot: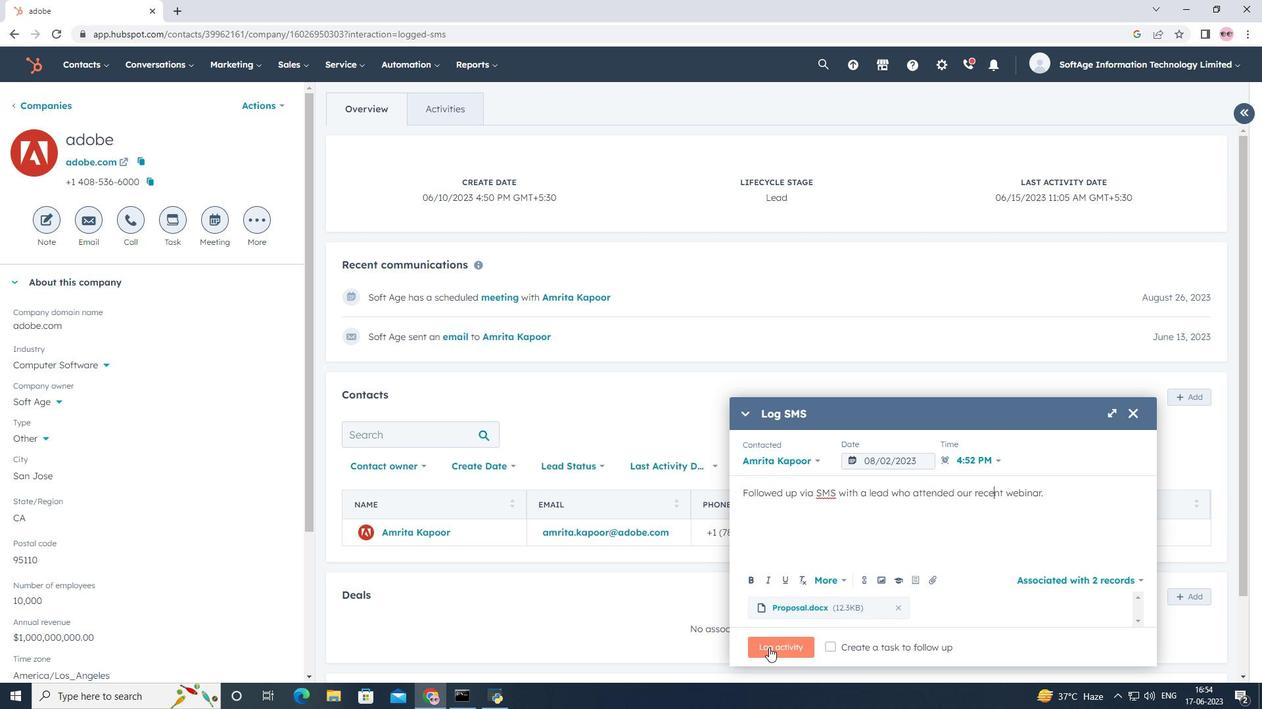 
Action: Mouse pressed left at (769, 648)
Screenshot: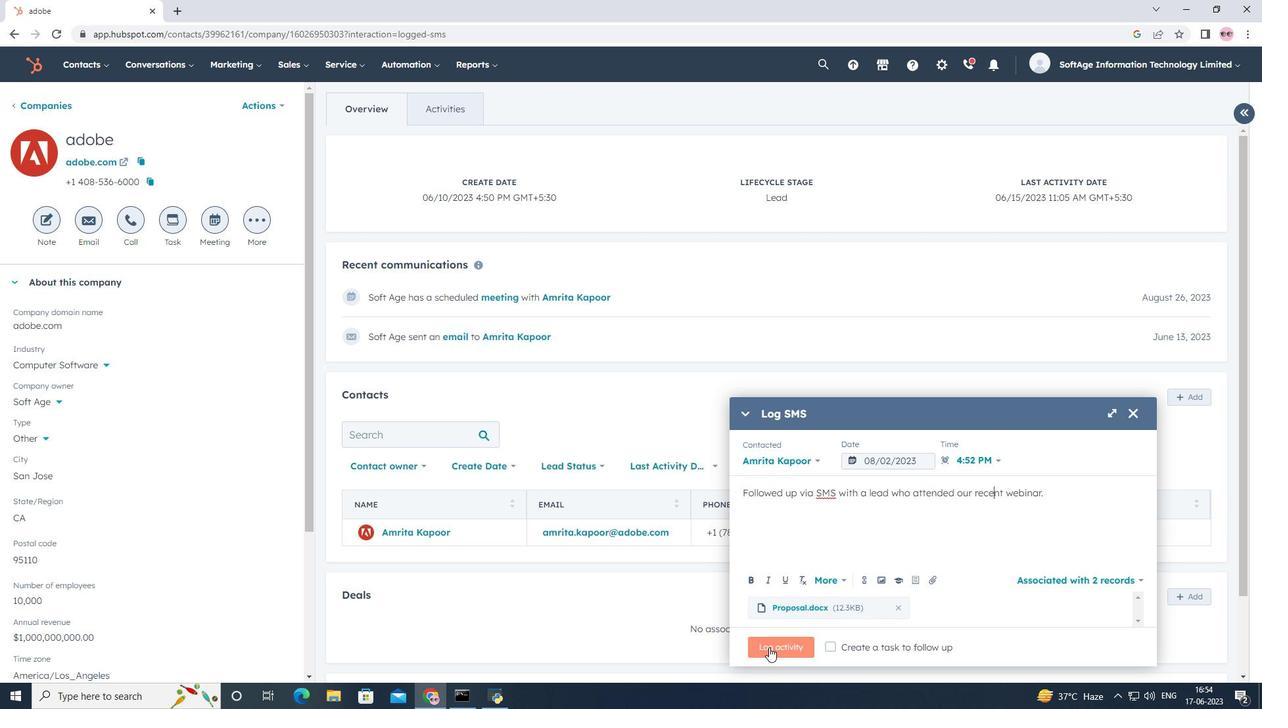 
Action: Mouse moved to (768, 642)
Screenshot: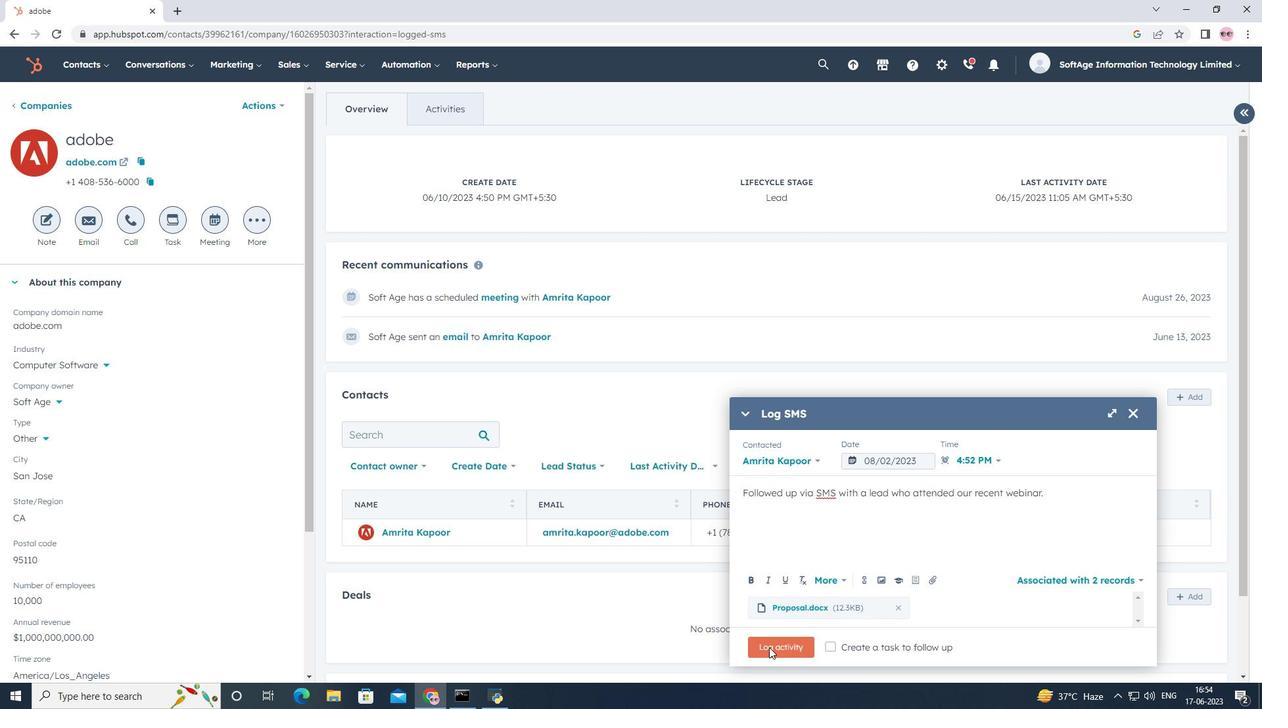 
